 Task: Look for space in Rethymno, Greece from 12th  August, 2023 to 15th August, 2023 for 3 adults in price range Rs.12000 to Rs.16000. Place can be entire place with 2 bedrooms having 3 beds and 1 bathroom. Property type can be house, flat, hotel. Amenities needed are: washing machine. Booking option can be shelf check-in. Required host language is English.
Action: Mouse moved to (429, 59)
Screenshot: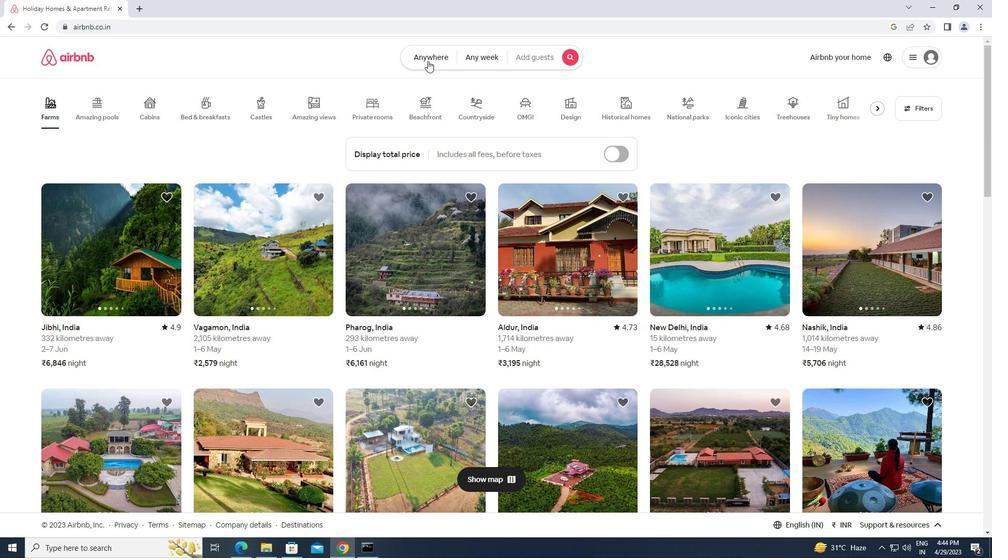 
Action: Mouse pressed left at (429, 59)
Screenshot: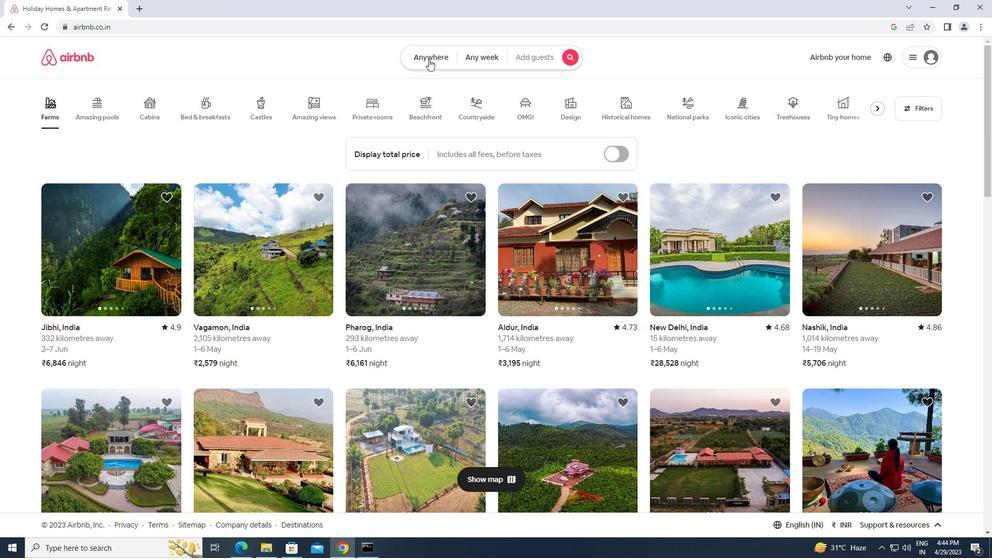 
Action: Mouse moved to (335, 85)
Screenshot: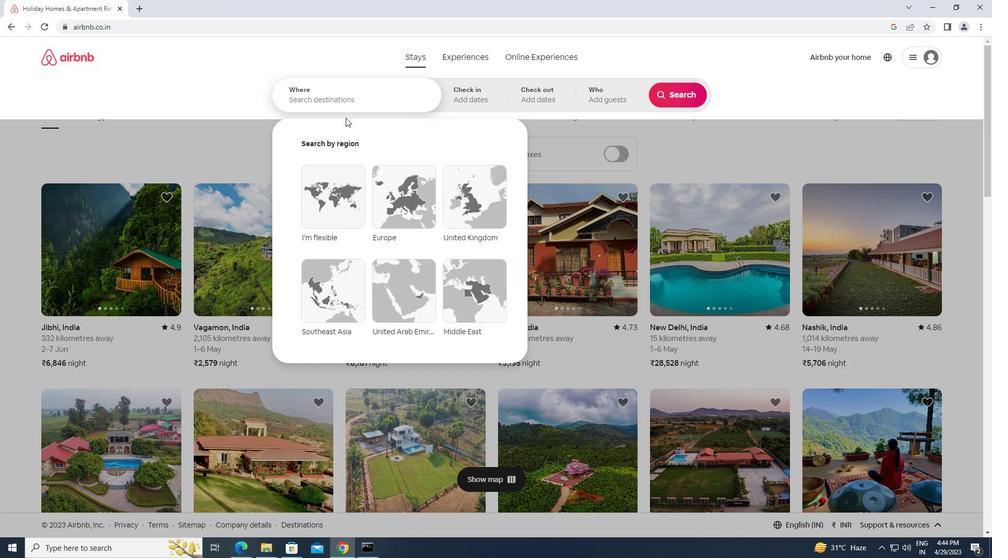 
Action: Mouse pressed left at (335, 85)
Screenshot: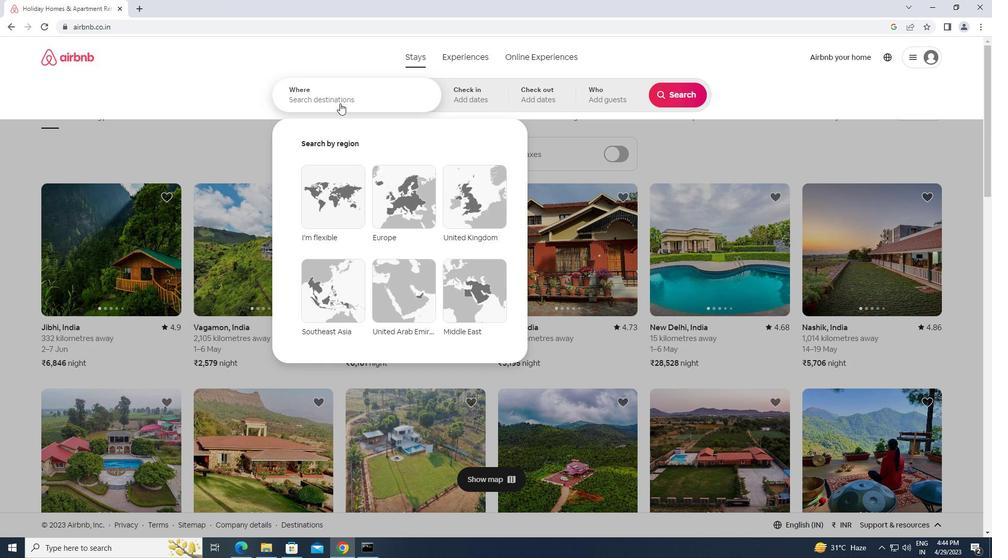 
Action: Key pressed r<Key.caps_lock>ethymno,<Key.space><Key.caps_lock>g<Key.caps_lock>reece<Key.enter>
Screenshot: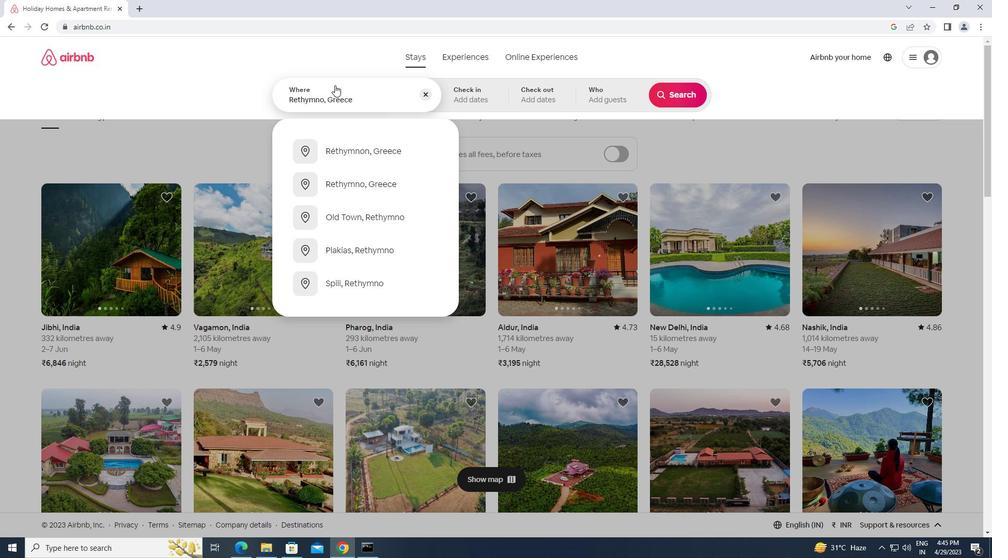 
Action: Mouse moved to (673, 179)
Screenshot: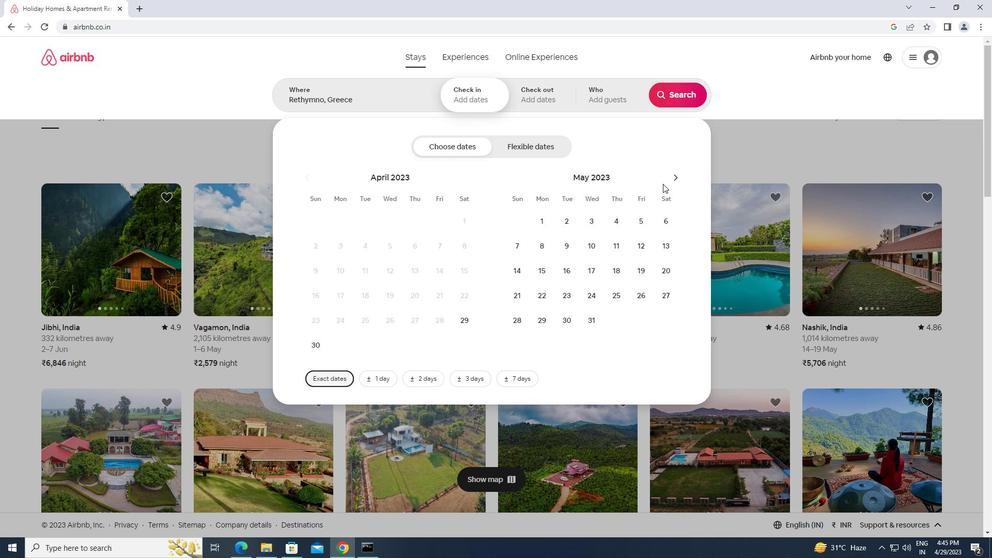 
Action: Mouse pressed left at (673, 179)
Screenshot: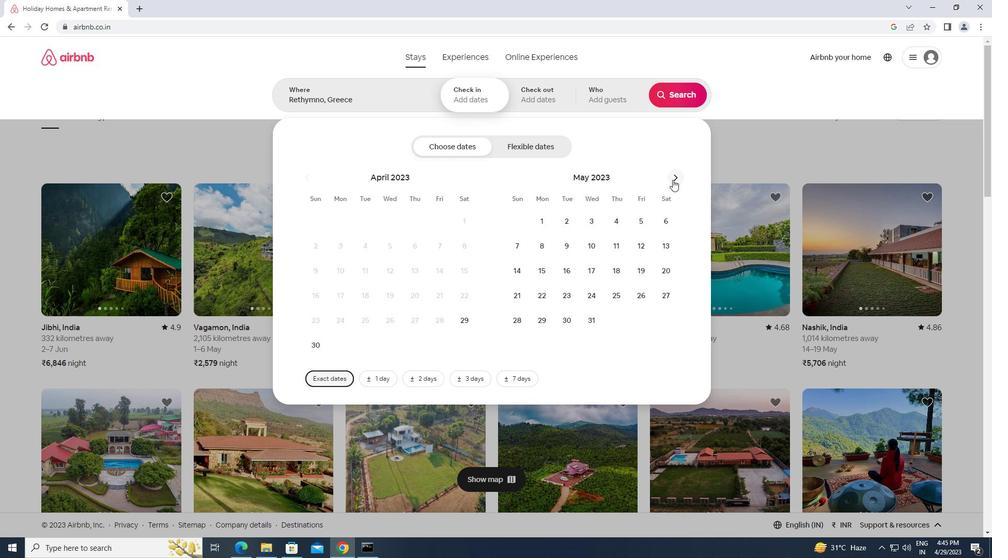 
Action: Mouse pressed left at (673, 179)
Screenshot: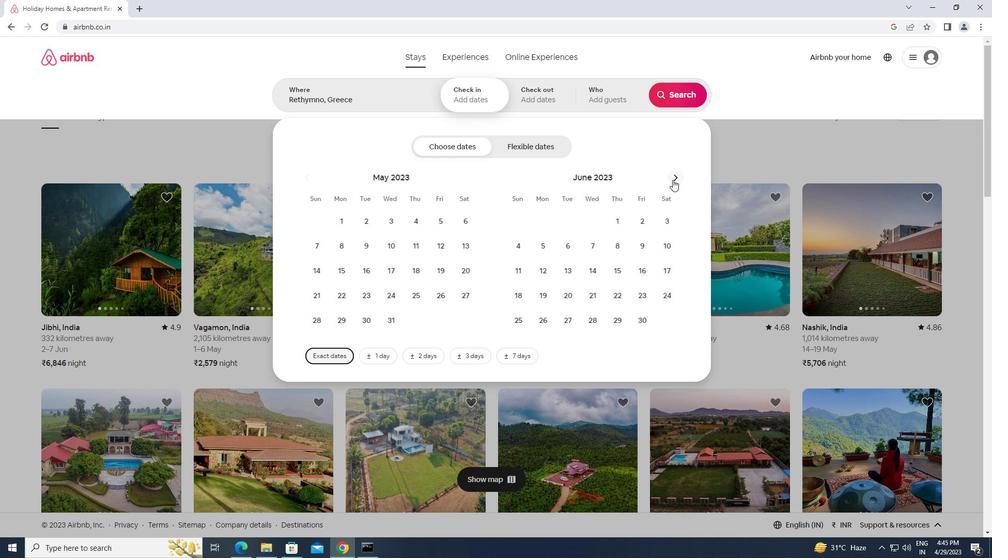 
Action: Mouse pressed left at (673, 179)
Screenshot: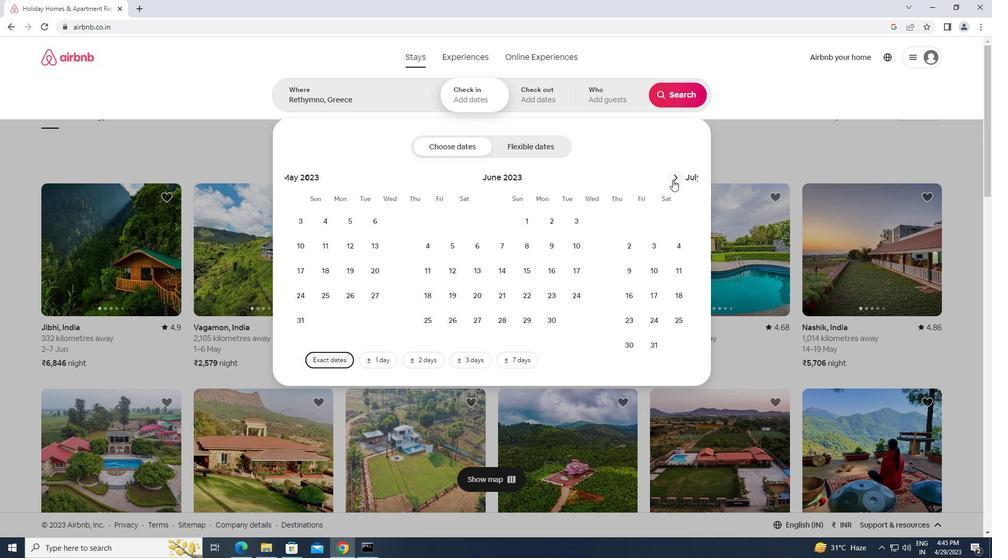 
Action: Mouse moved to (668, 250)
Screenshot: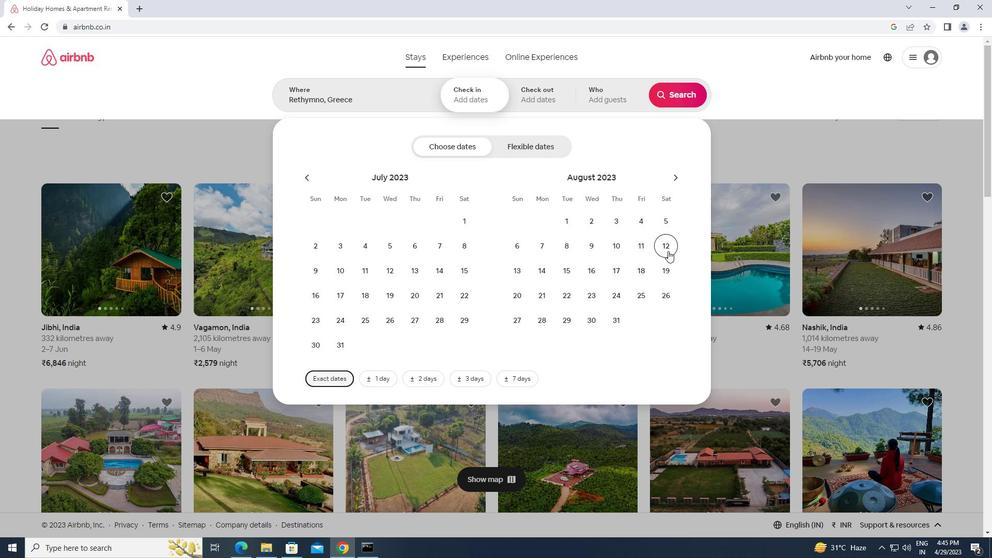 
Action: Mouse pressed left at (668, 250)
Screenshot: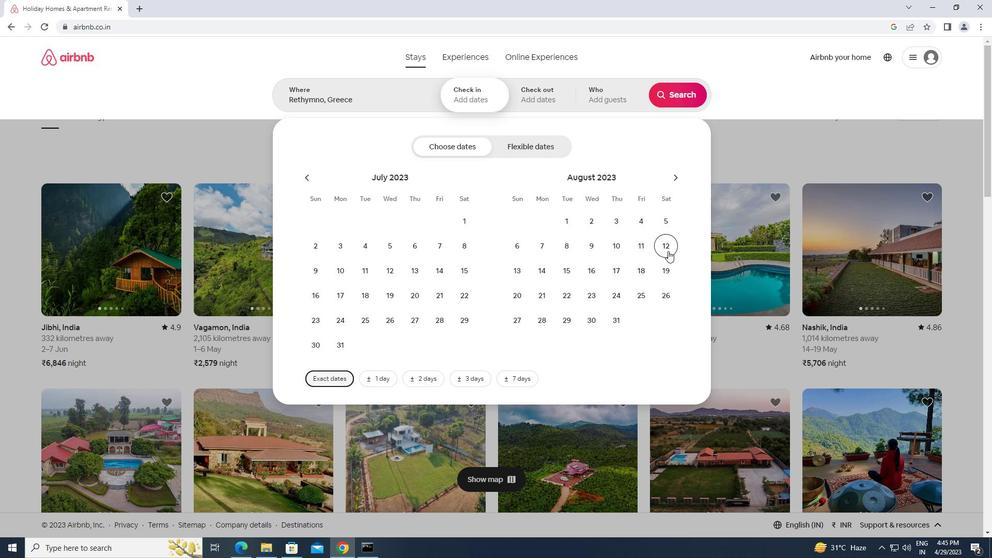 
Action: Mouse moved to (562, 272)
Screenshot: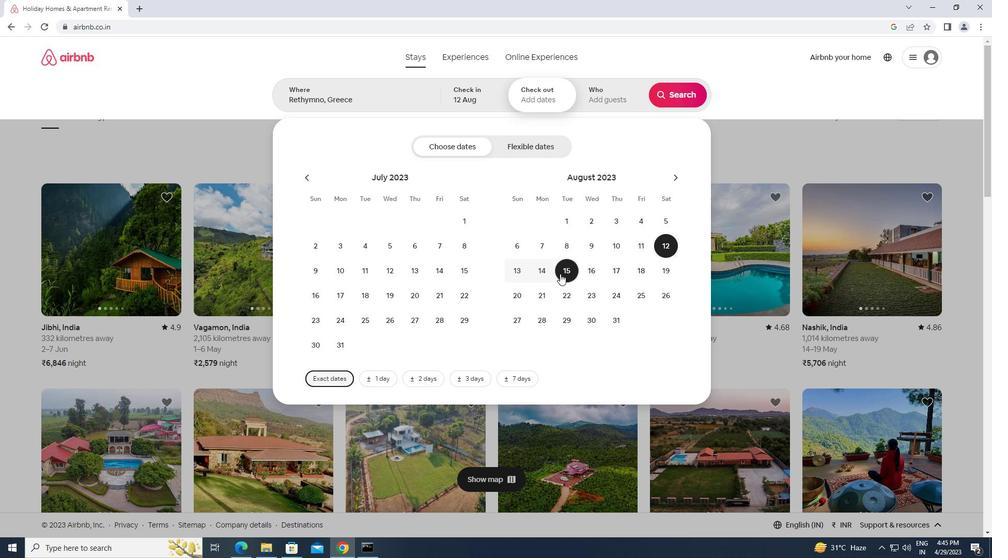 
Action: Mouse pressed left at (562, 272)
Screenshot: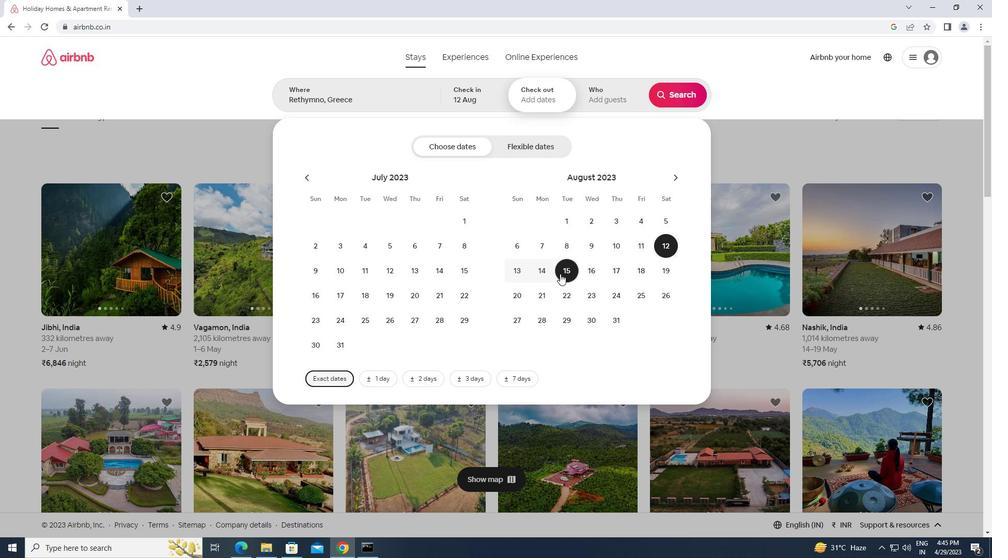 
Action: Mouse moved to (596, 96)
Screenshot: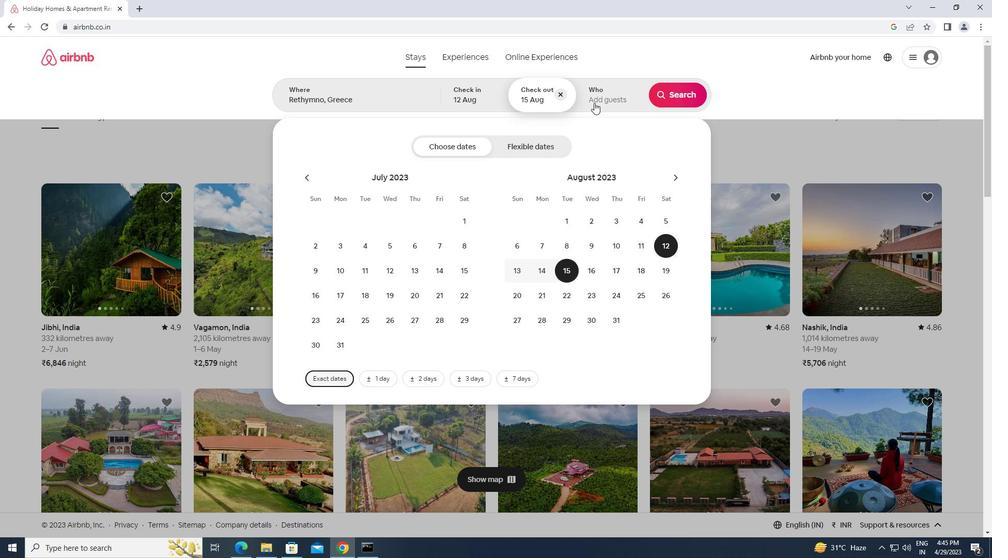 
Action: Mouse pressed left at (596, 96)
Screenshot: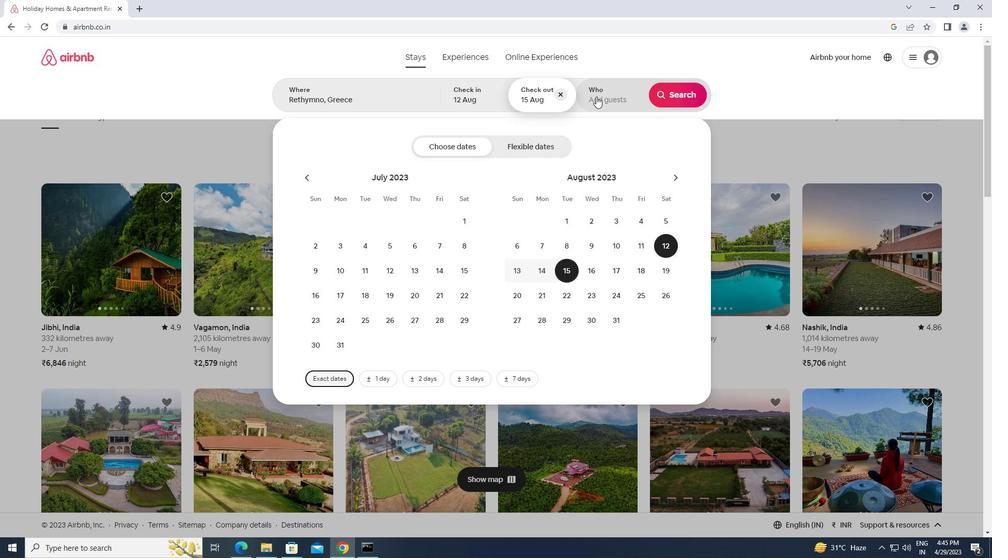 
Action: Mouse moved to (682, 151)
Screenshot: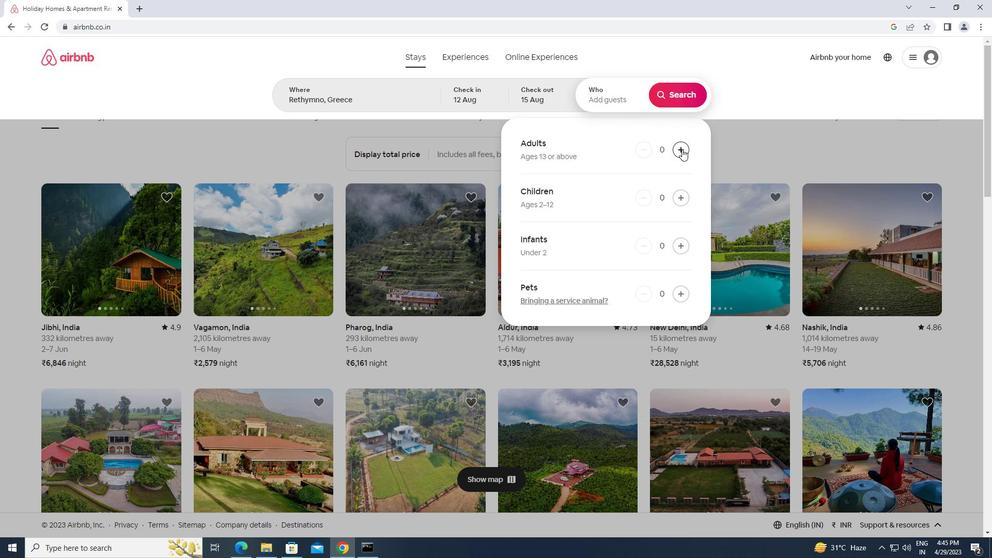 
Action: Mouse pressed left at (682, 151)
Screenshot: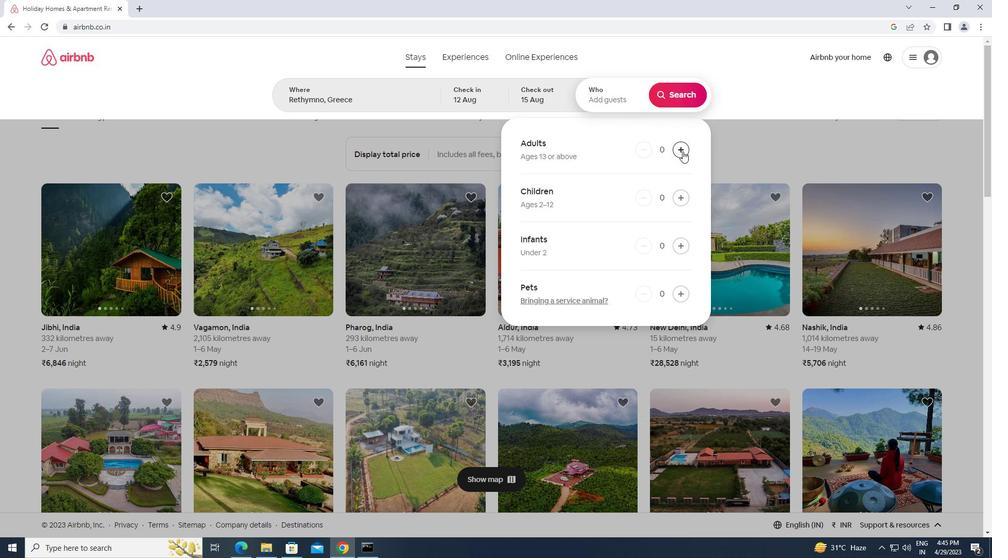 
Action: Mouse pressed left at (682, 151)
Screenshot: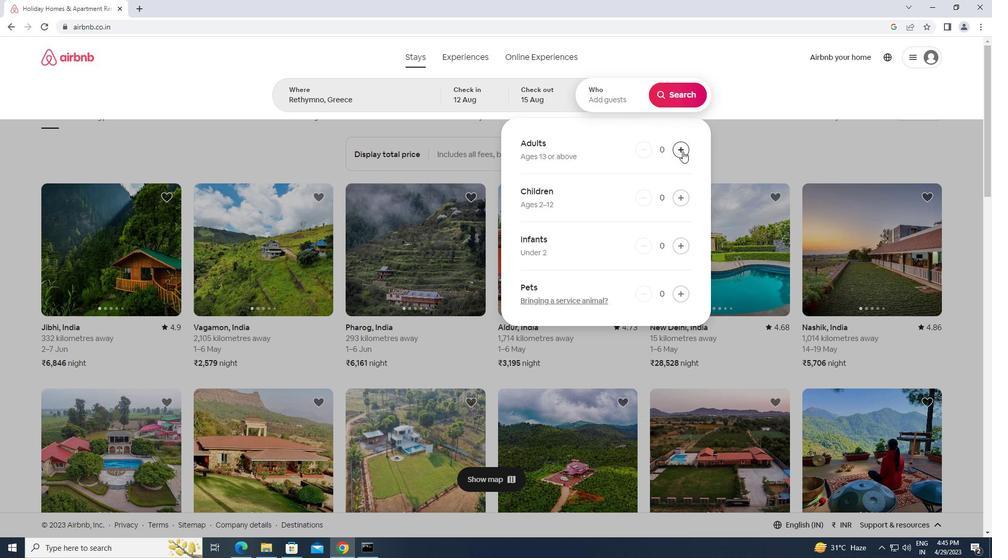 
Action: Mouse pressed left at (682, 151)
Screenshot: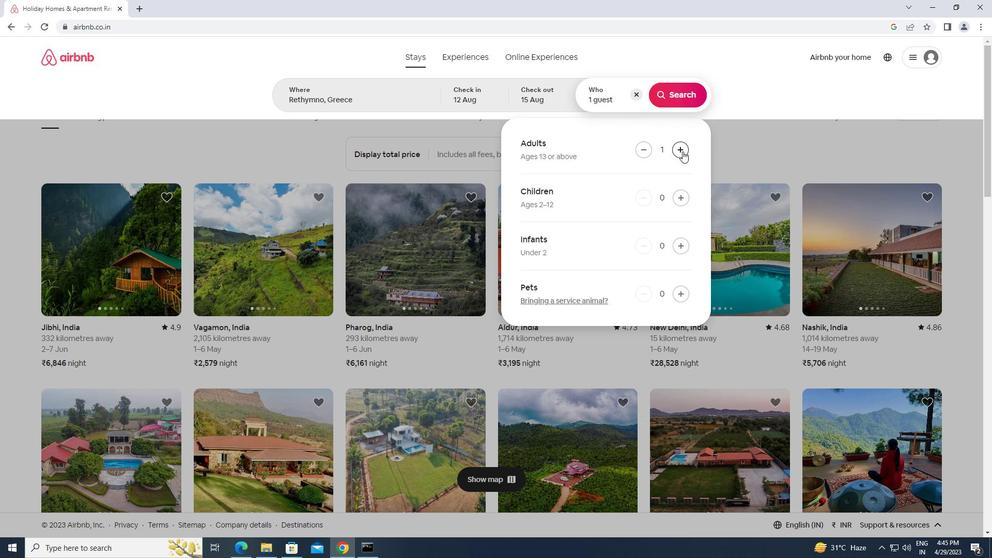 
Action: Mouse moved to (681, 96)
Screenshot: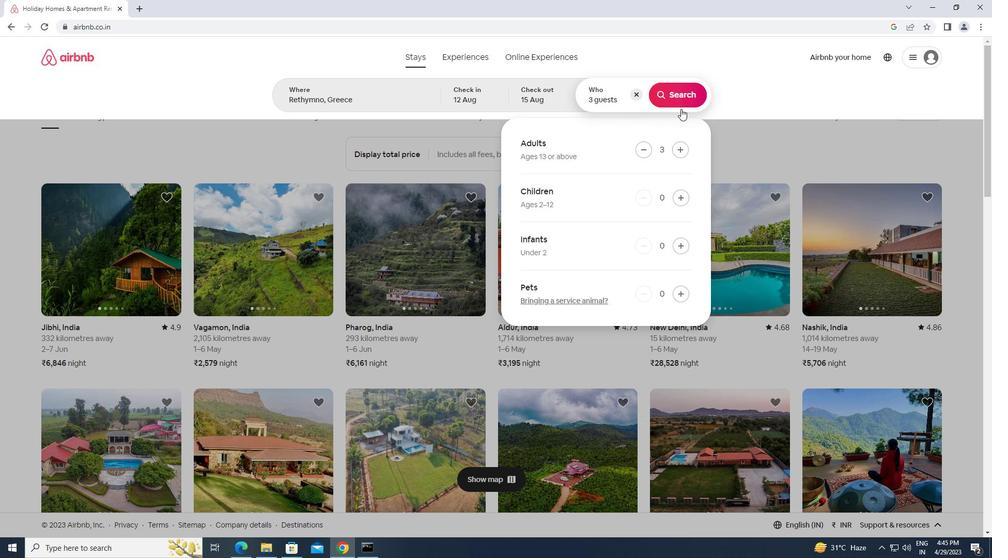 
Action: Mouse pressed left at (681, 96)
Screenshot: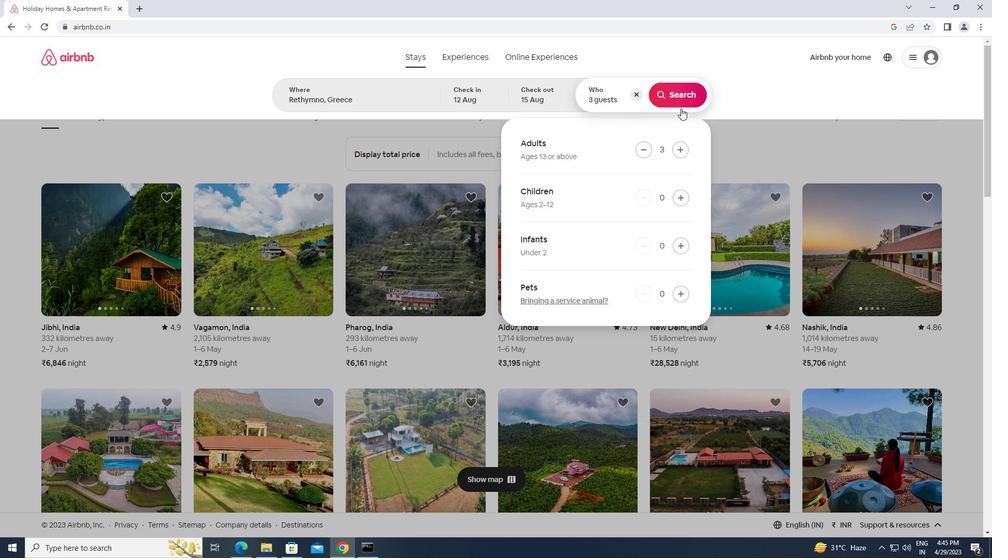 
Action: Mouse moved to (948, 97)
Screenshot: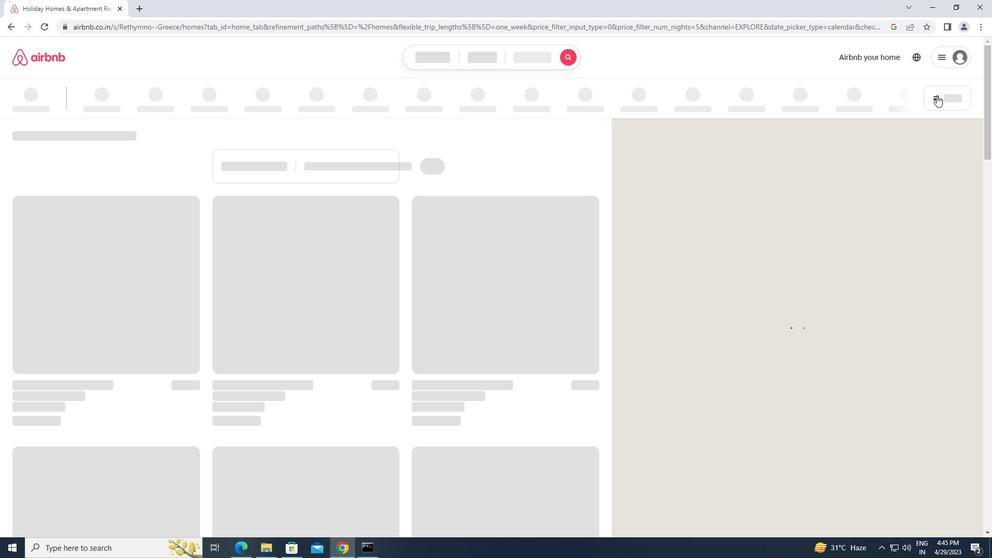 
Action: Mouse pressed left at (948, 97)
Screenshot: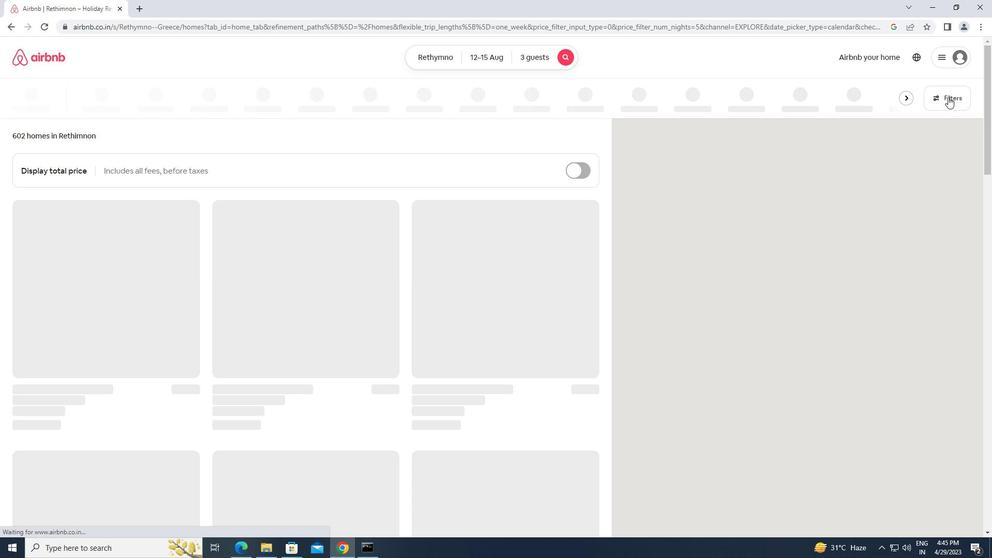 
Action: Mouse moved to (363, 225)
Screenshot: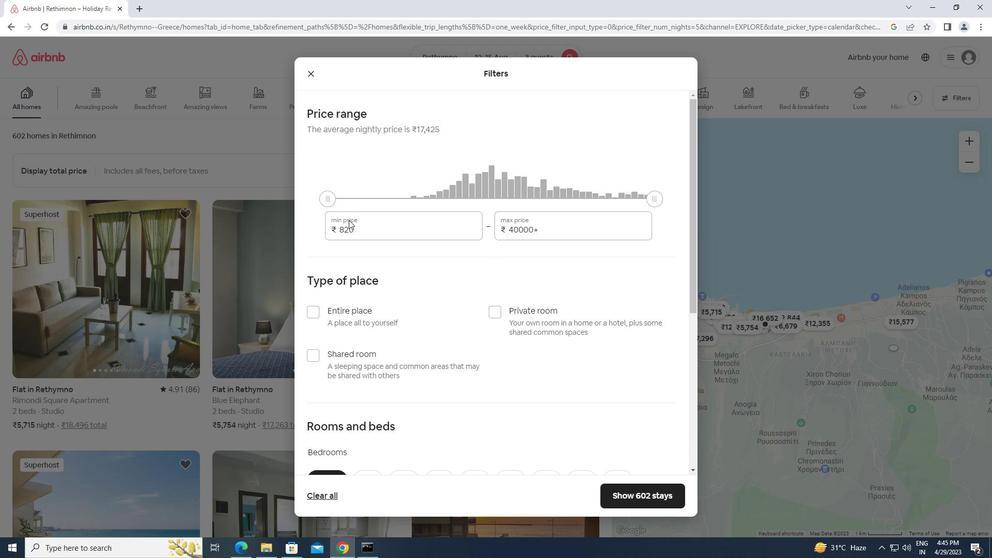 
Action: Mouse pressed left at (363, 225)
Screenshot: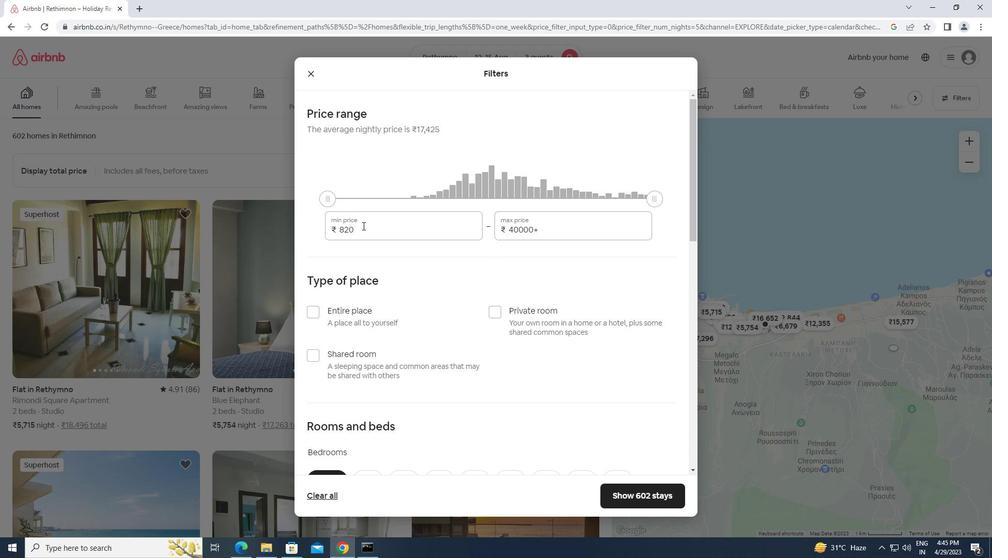 
Action: Mouse moved to (338, 226)
Screenshot: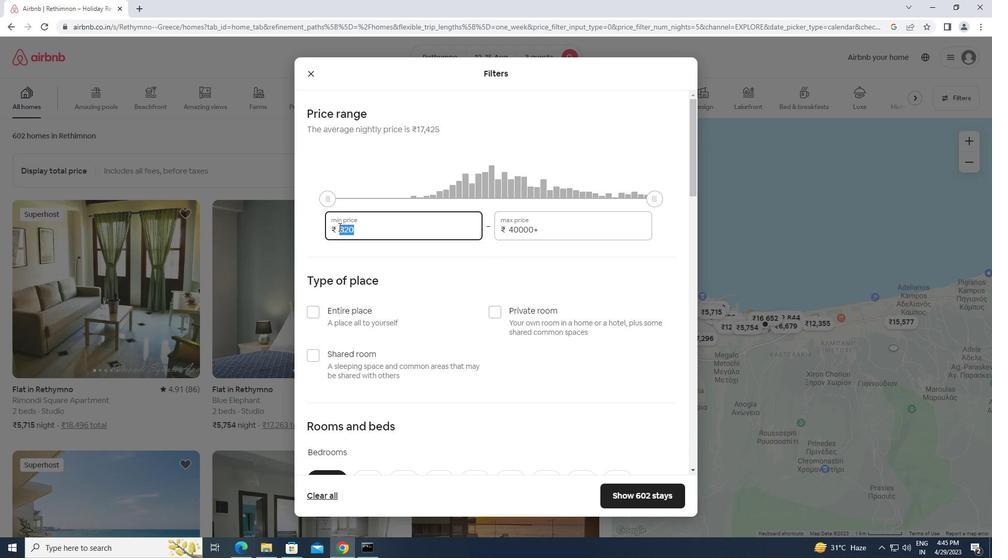 
Action: Key pressed 12000
Screenshot: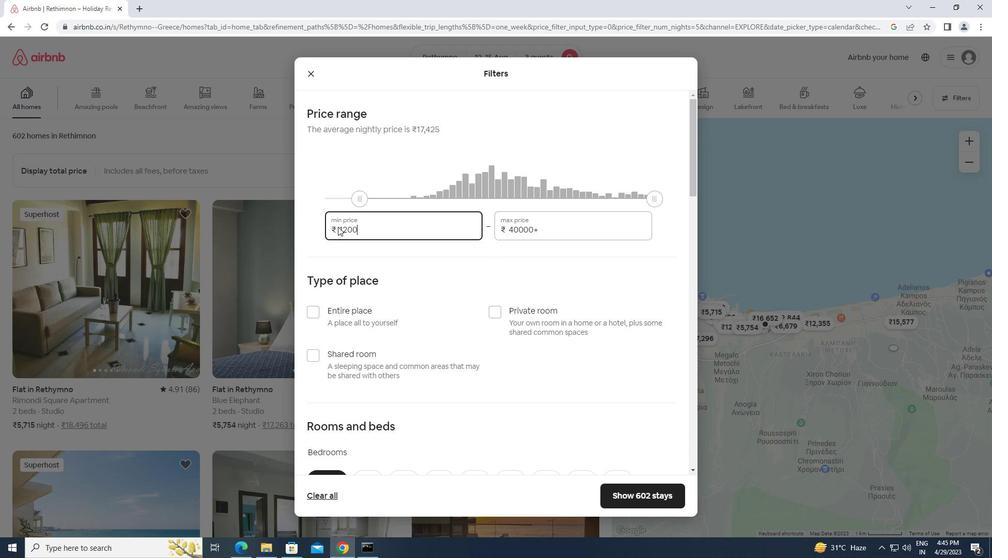 
Action: Mouse moved to (781, 145)
Screenshot: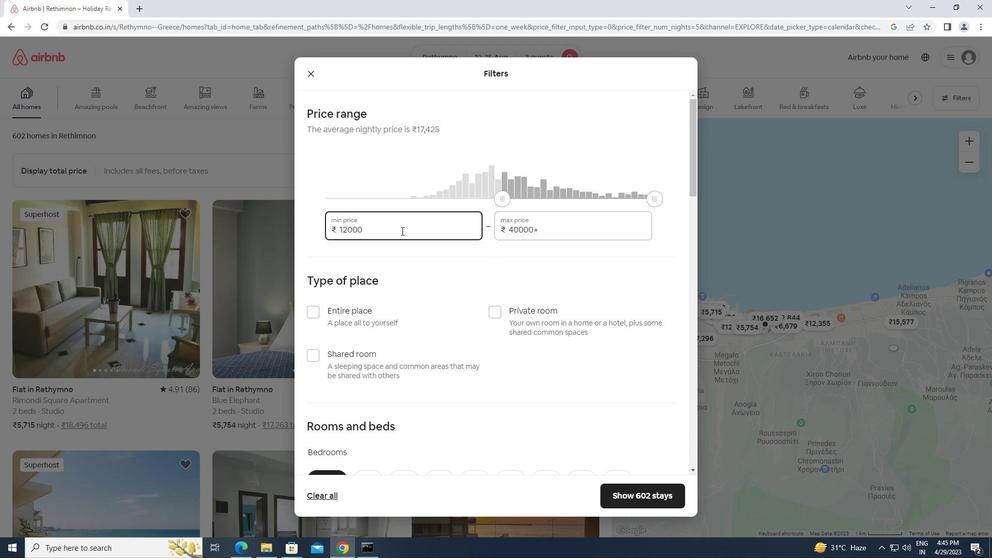 
Action: Key pressed <Key.tab><Key.backspace>16000
Screenshot: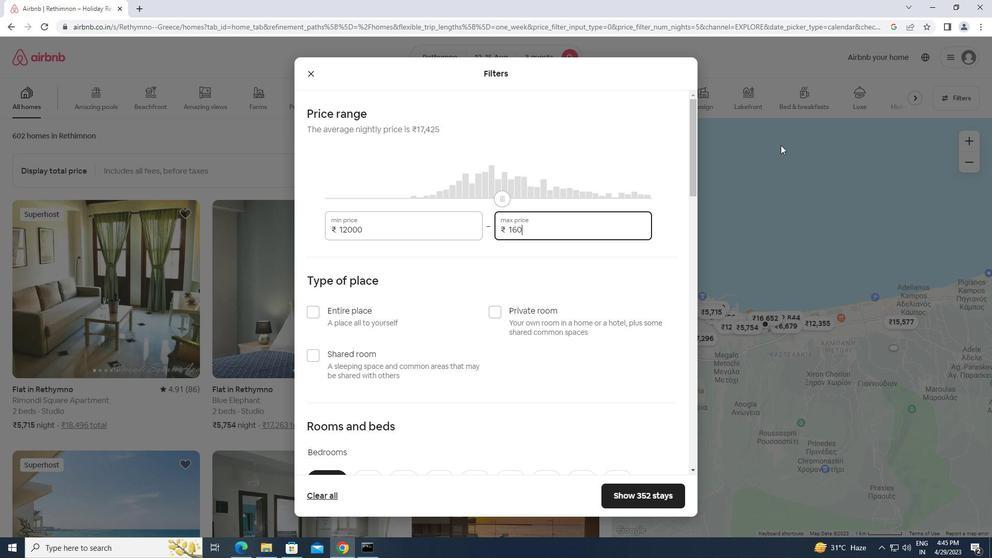
Action: Mouse moved to (313, 317)
Screenshot: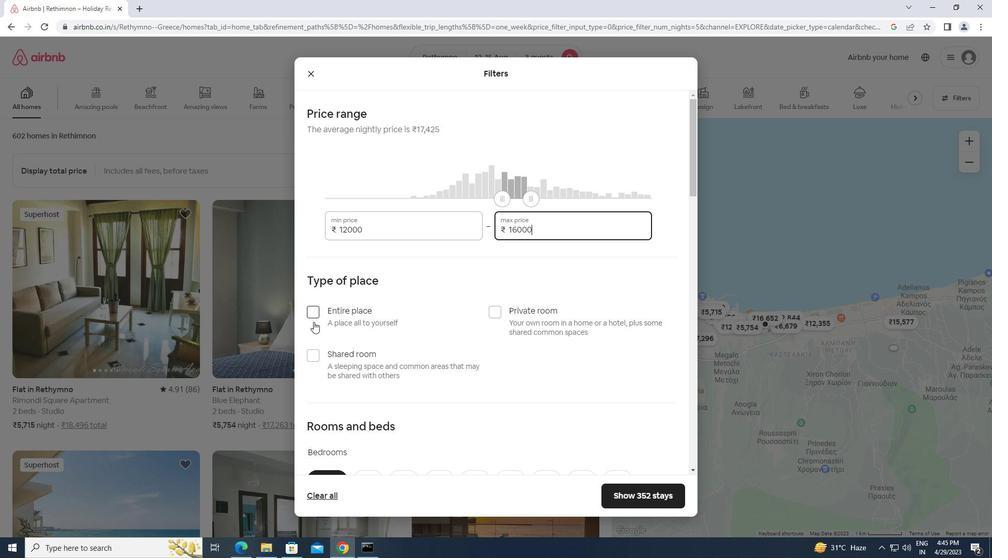 
Action: Mouse pressed left at (313, 317)
Screenshot: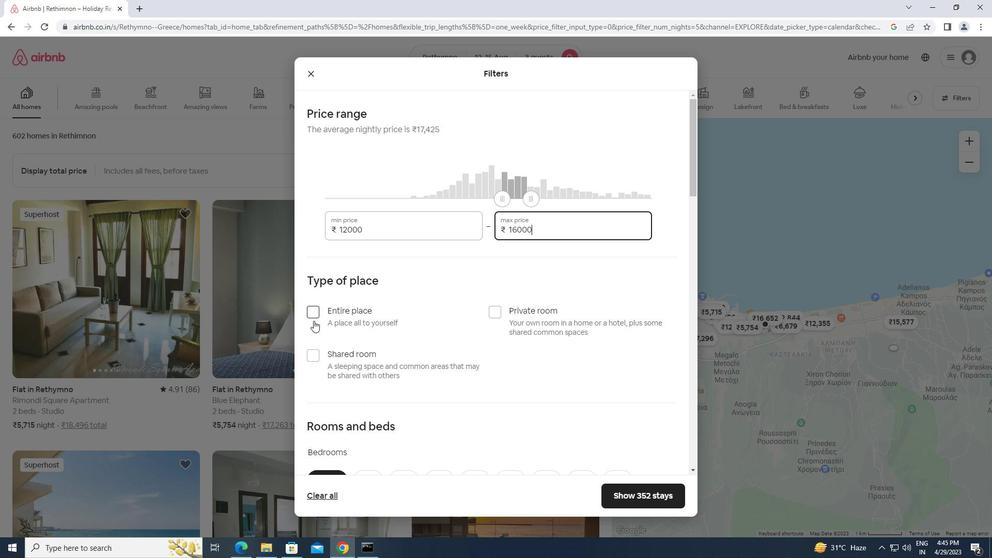 
Action: Mouse moved to (314, 316)
Screenshot: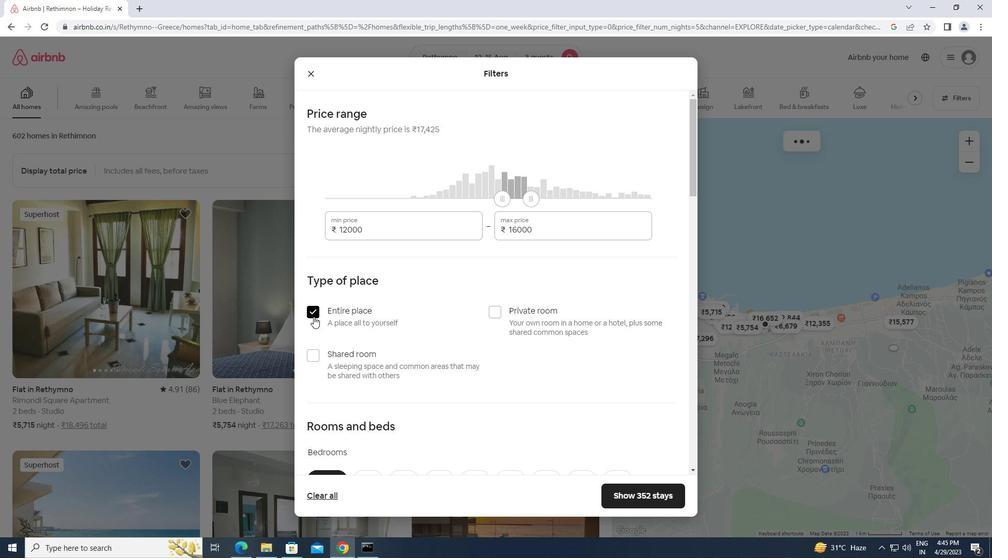 
Action: Mouse scrolled (314, 316) with delta (0, 0)
Screenshot: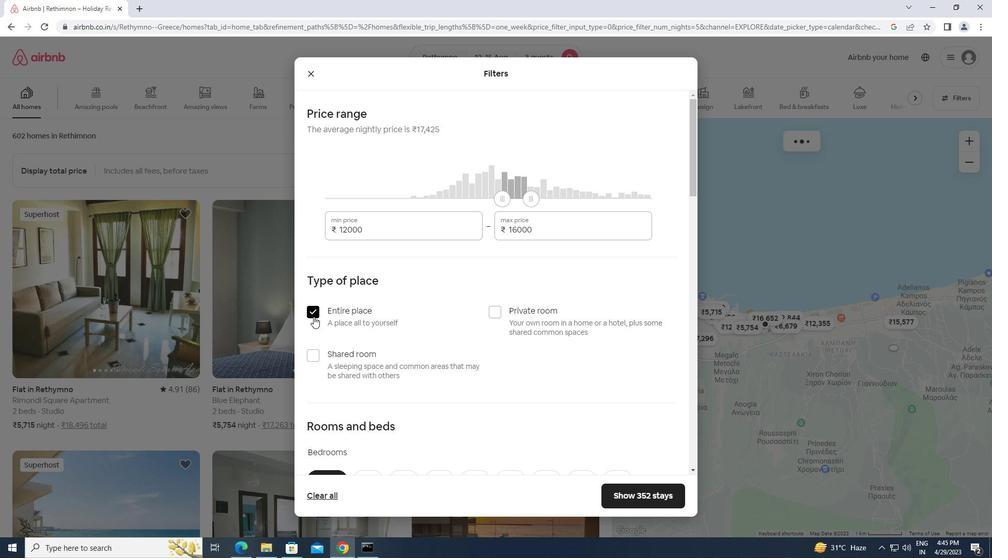 
Action: Mouse moved to (314, 316)
Screenshot: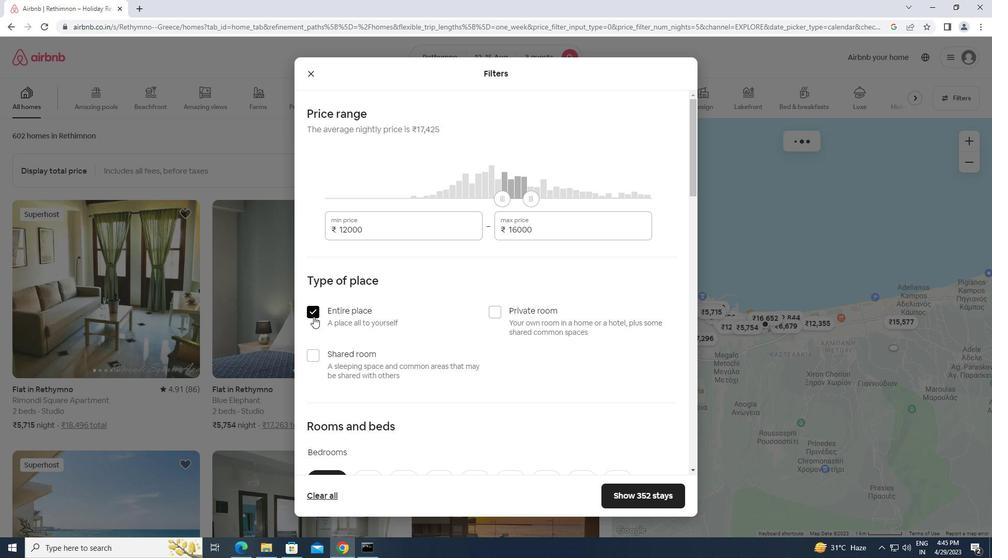 
Action: Mouse scrolled (314, 316) with delta (0, 0)
Screenshot: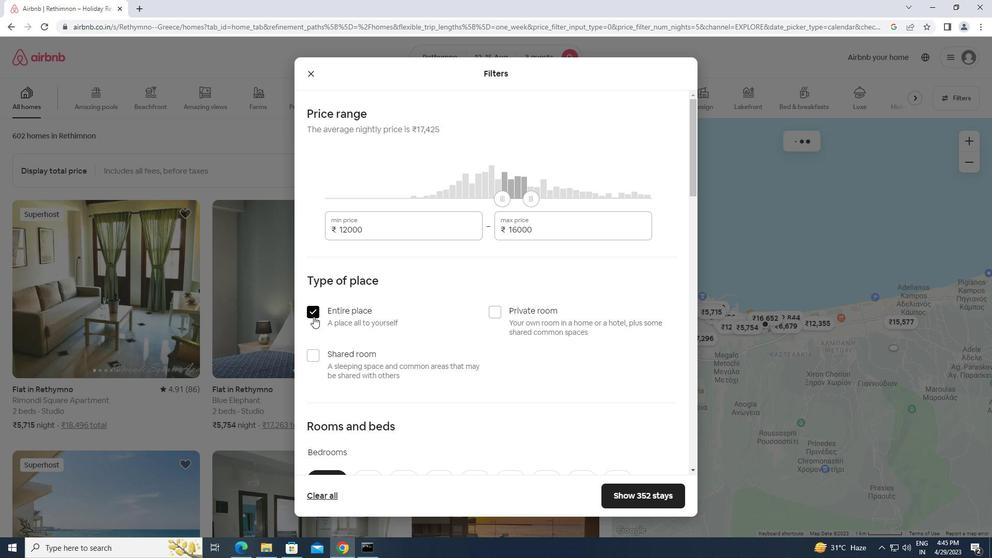 
Action: Mouse scrolled (314, 316) with delta (0, 0)
Screenshot: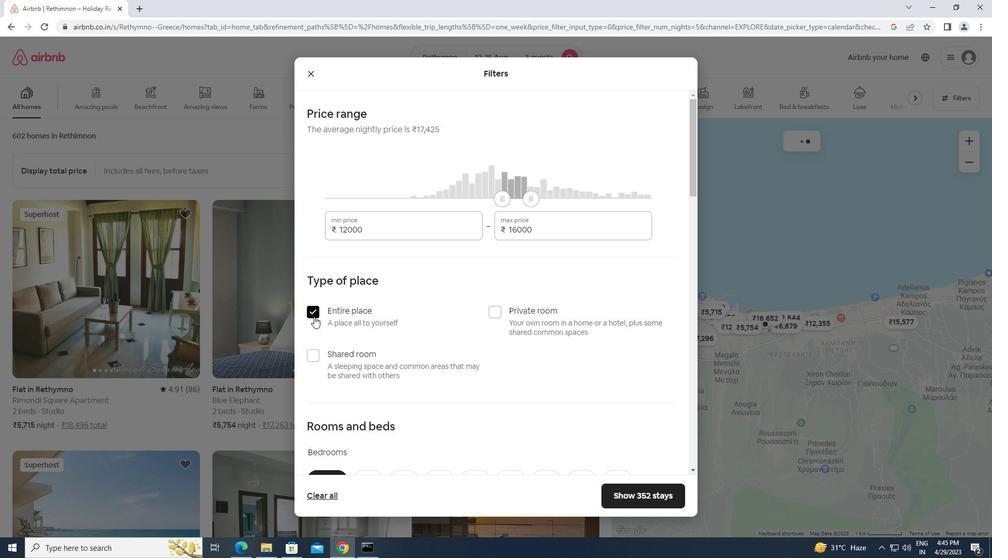 
Action: Mouse scrolled (314, 316) with delta (0, 0)
Screenshot: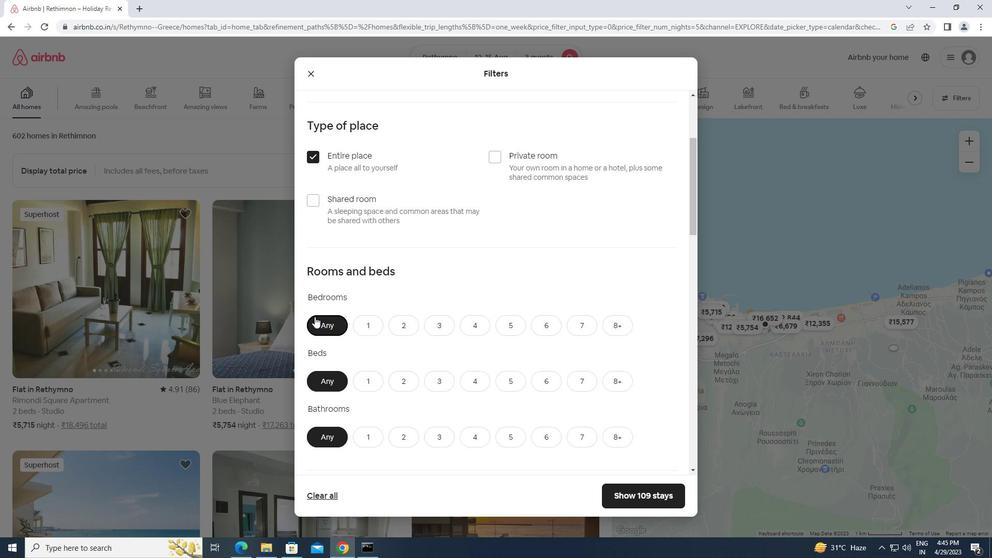 
Action: Mouse moved to (396, 270)
Screenshot: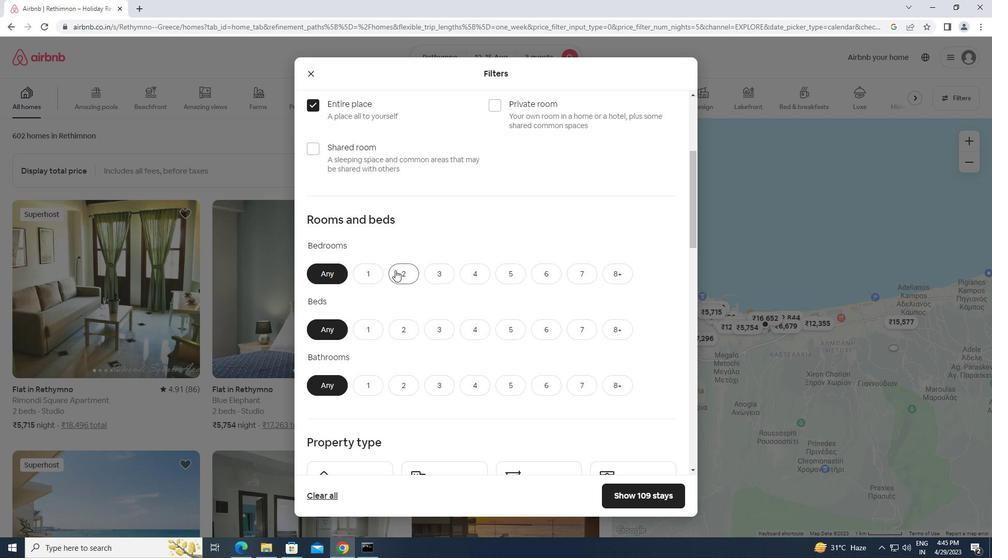 
Action: Mouse pressed left at (396, 270)
Screenshot: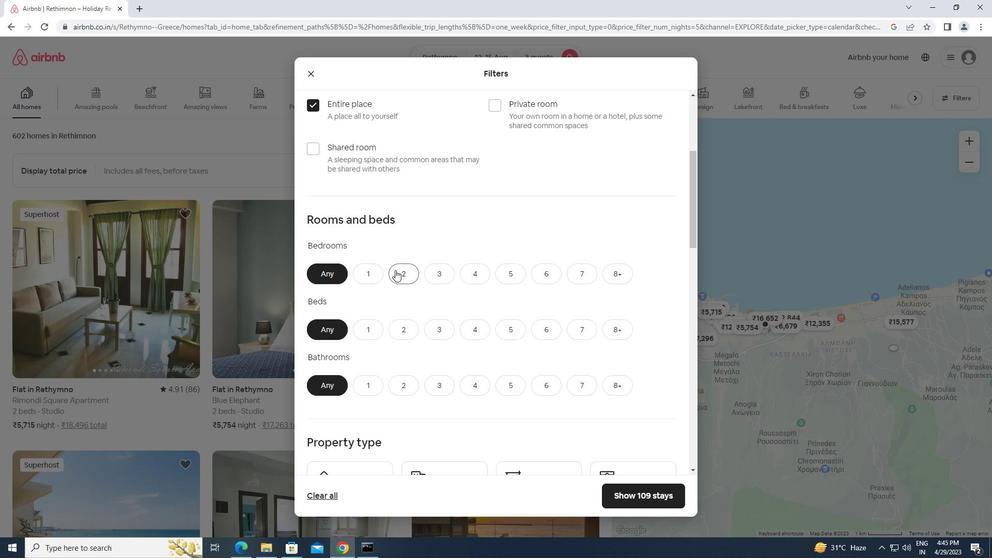 
Action: Mouse moved to (435, 329)
Screenshot: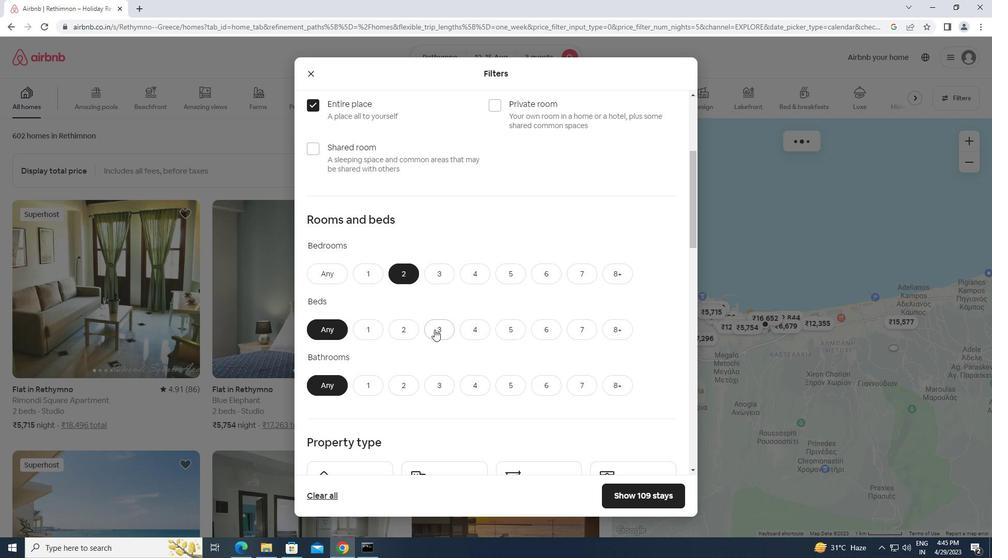 
Action: Mouse pressed left at (435, 329)
Screenshot: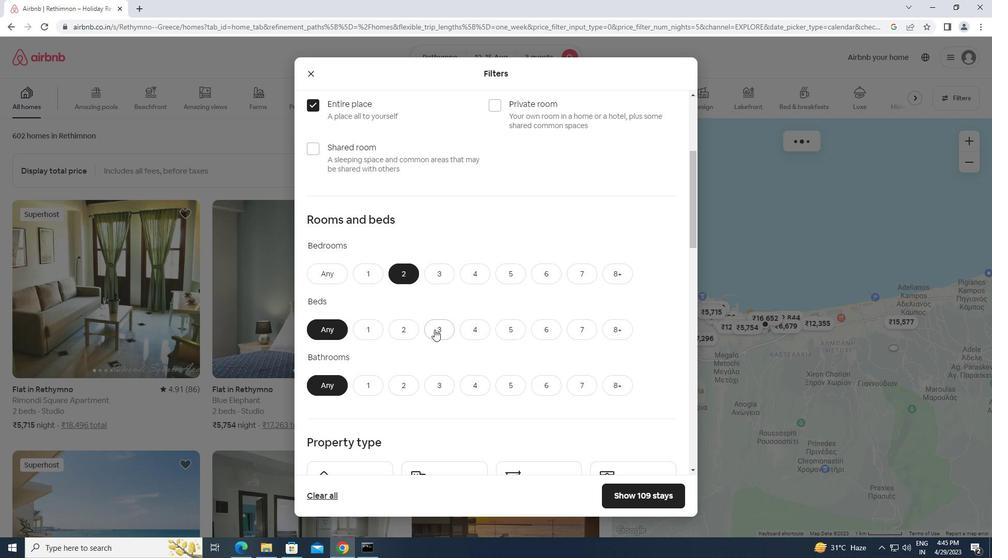 
Action: Mouse moved to (367, 383)
Screenshot: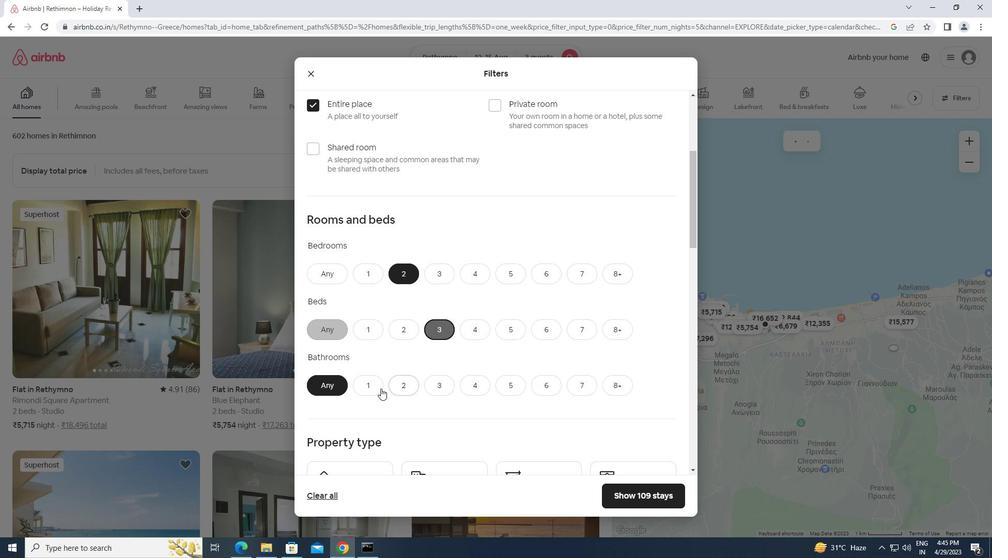 
Action: Mouse pressed left at (367, 383)
Screenshot: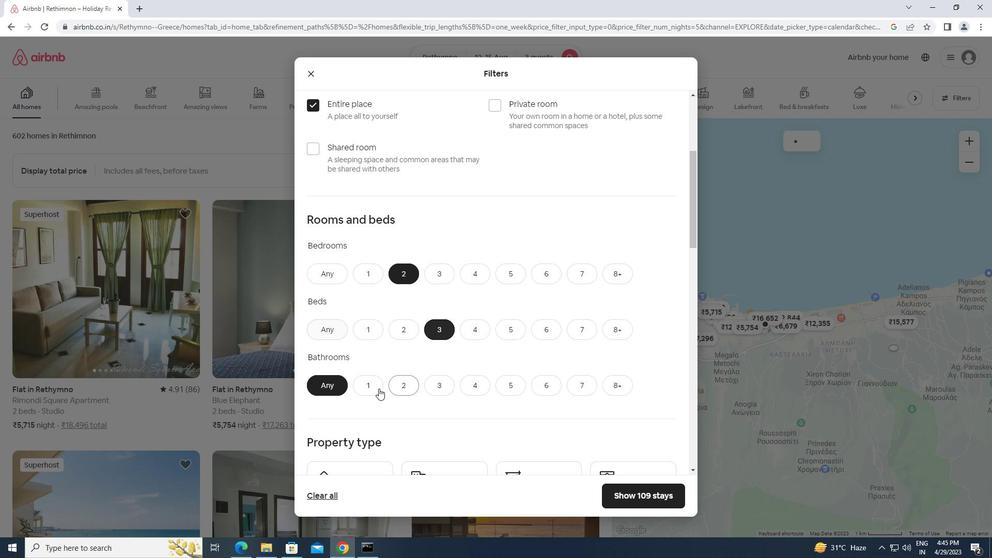 
Action: Mouse moved to (386, 381)
Screenshot: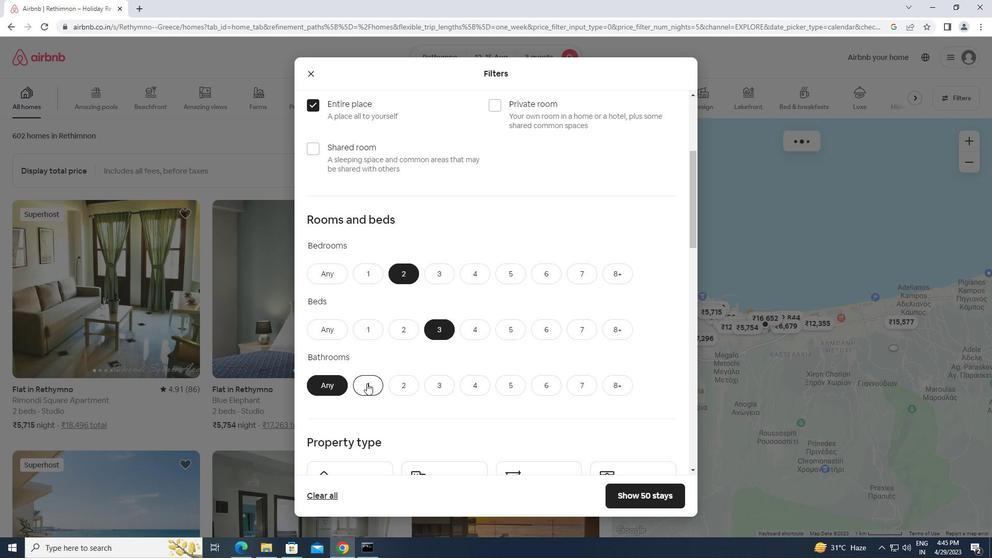 
Action: Mouse scrolled (386, 381) with delta (0, 0)
Screenshot: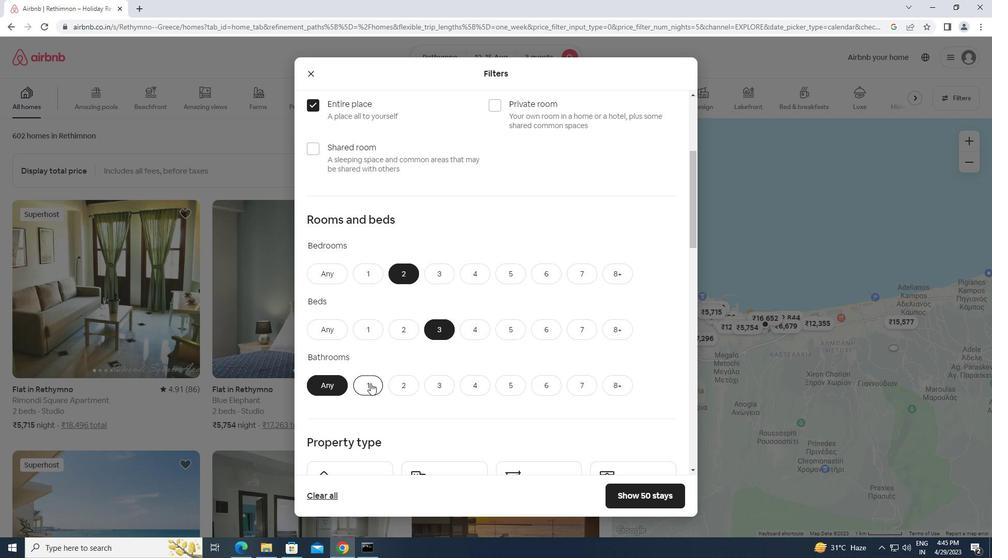 
Action: Mouse moved to (387, 381)
Screenshot: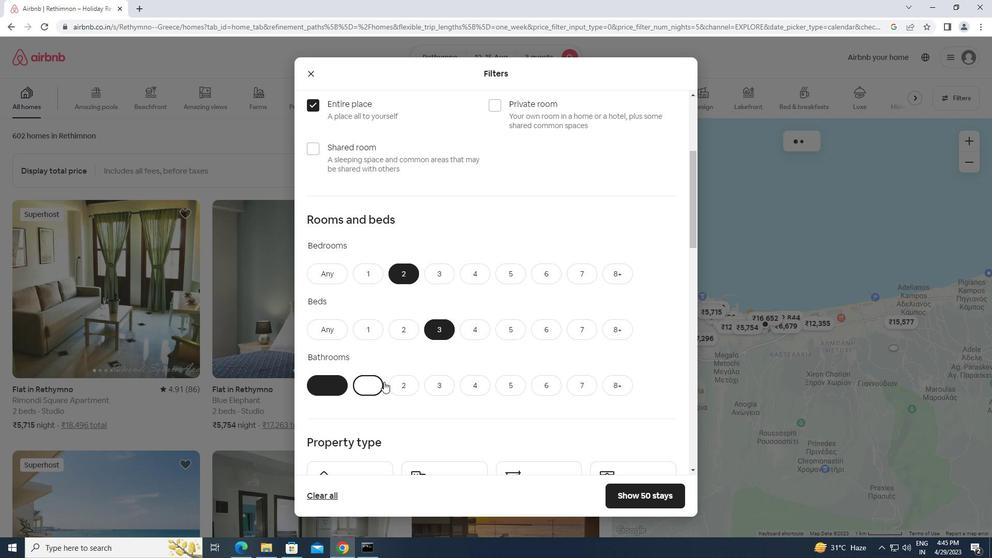 
Action: Mouse scrolled (387, 381) with delta (0, 0)
Screenshot: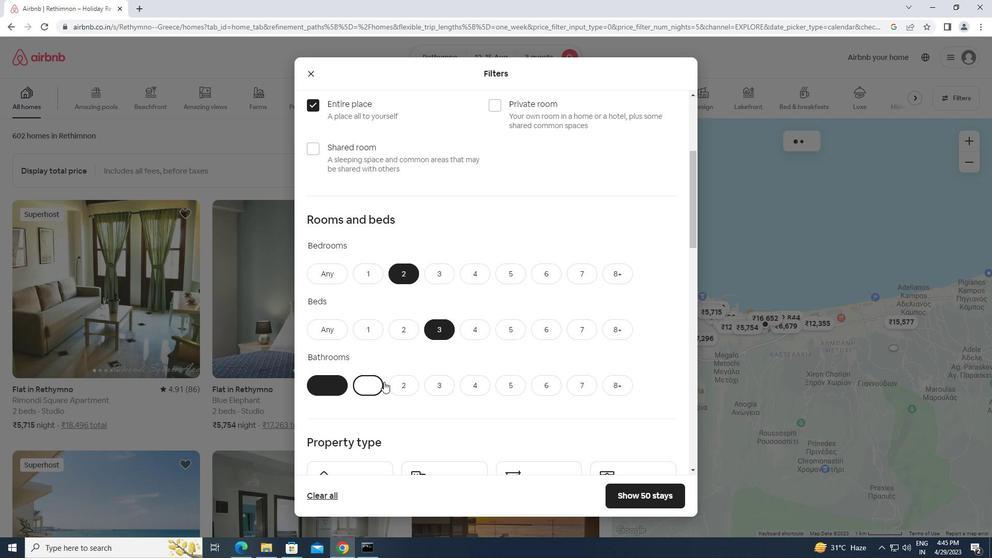 
Action: Mouse moved to (360, 406)
Screenshot: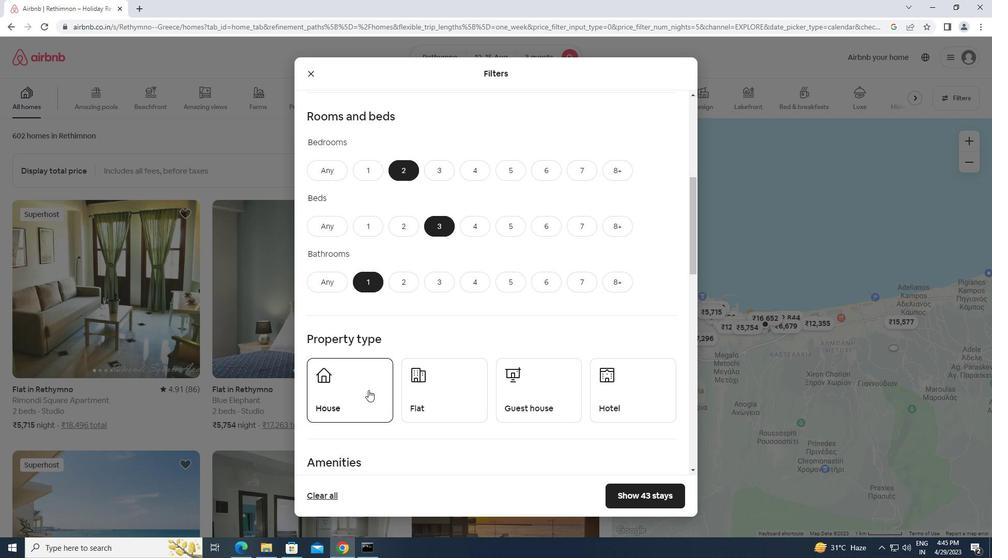 
Action: Mouse pressed left at (360, 406)
Screenshot: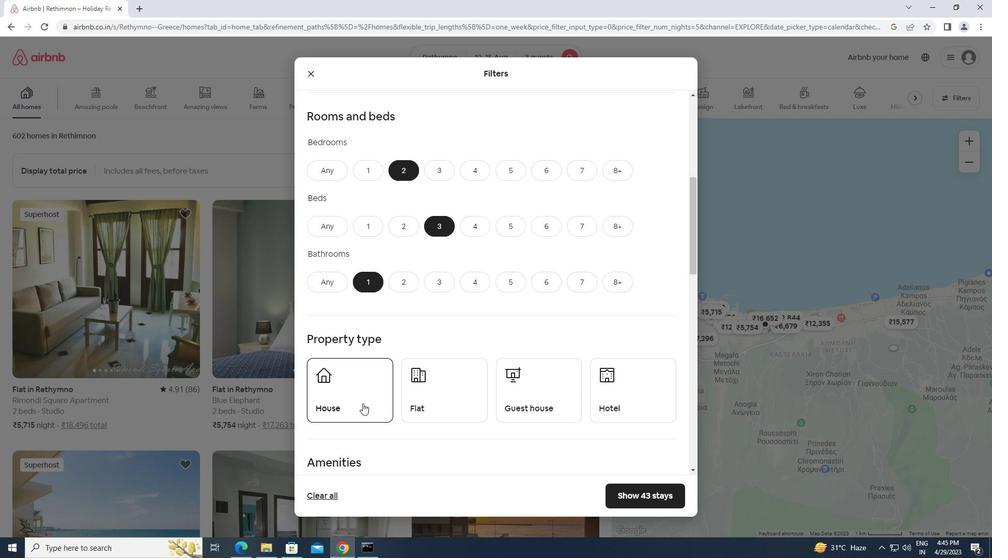 
Action: Mouse moved to (428, 396)
Screenshot: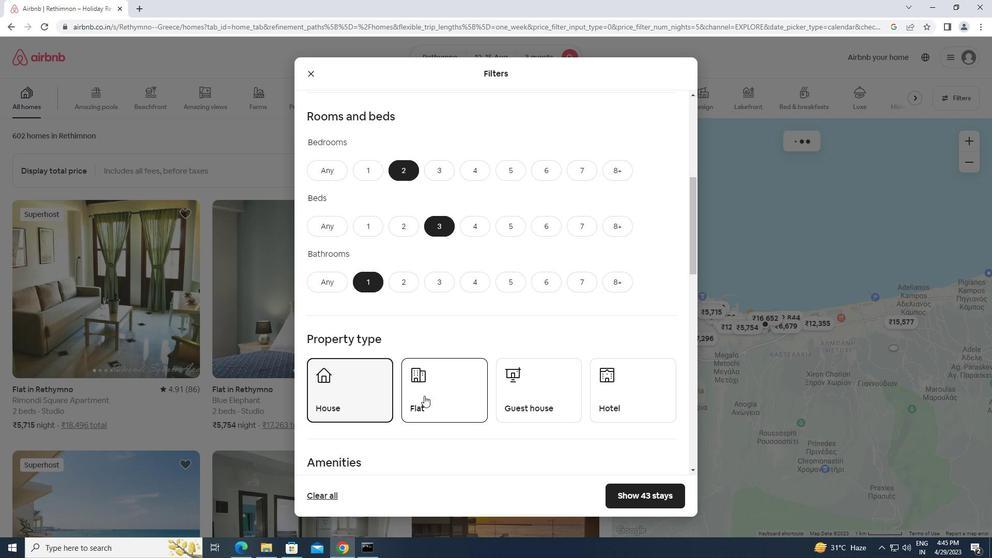 
Action: Mouse pressed left at (428, 396)
Screenshot: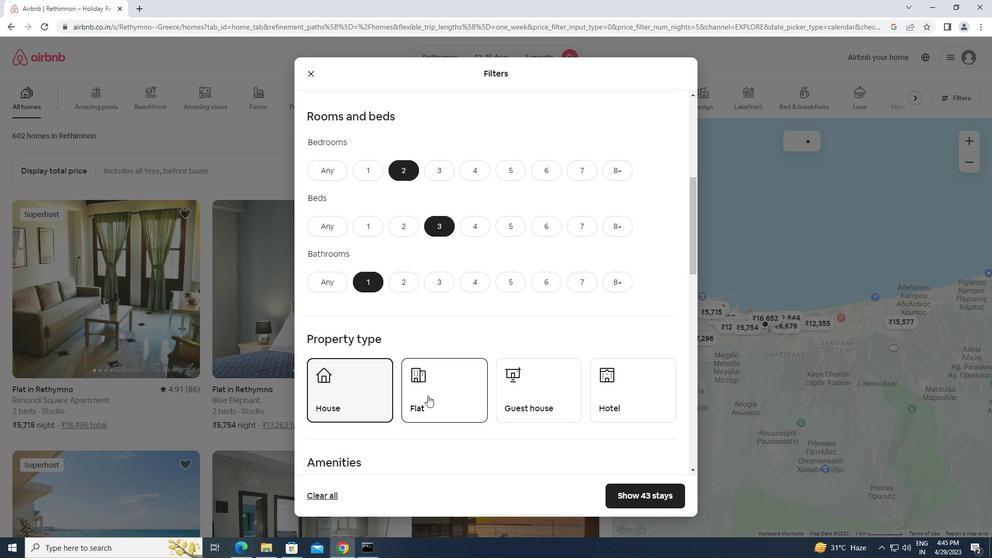 
Action: Mouse moved to (602, 404)
Screenshot: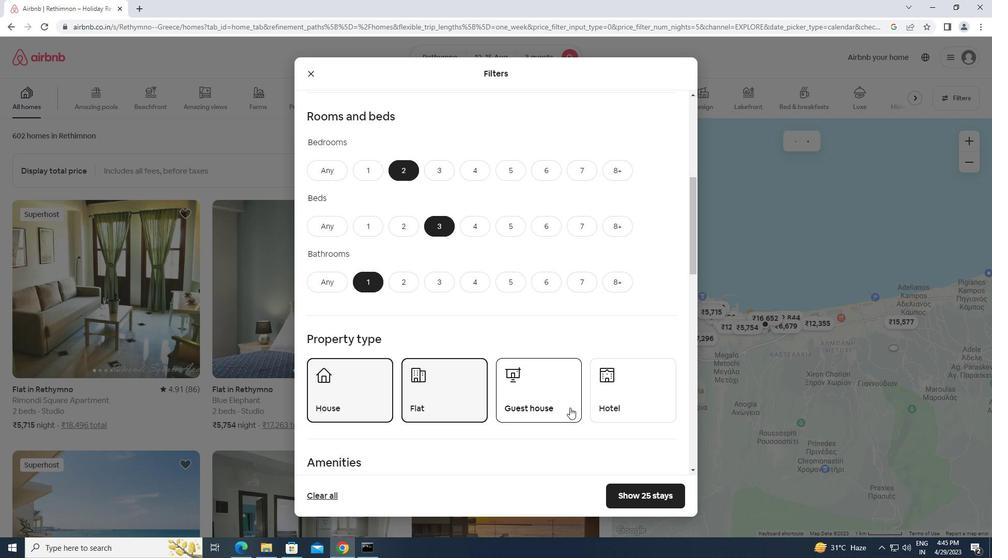
Action: Mouse pressed left at (602, 404)
Screenshot: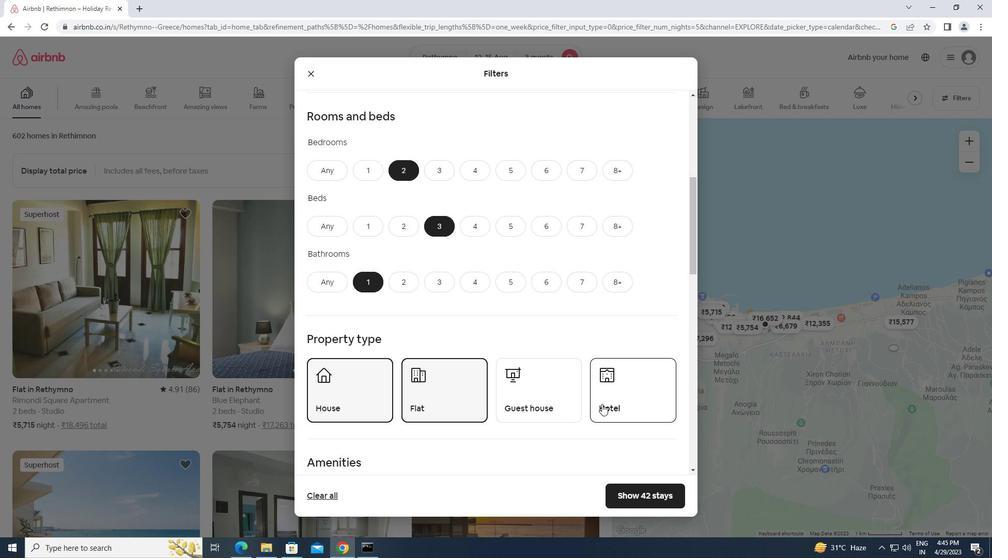 
Action: Mouse moved to (360, 416)
Screenshot: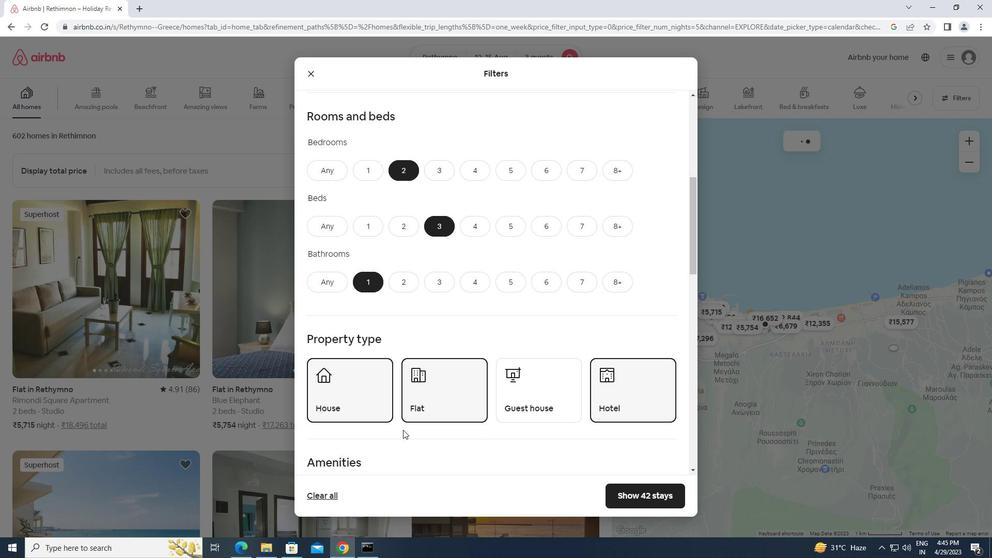 
Action: Mouse scrolled (360, 416) with delta (0, 0)
Screenshot: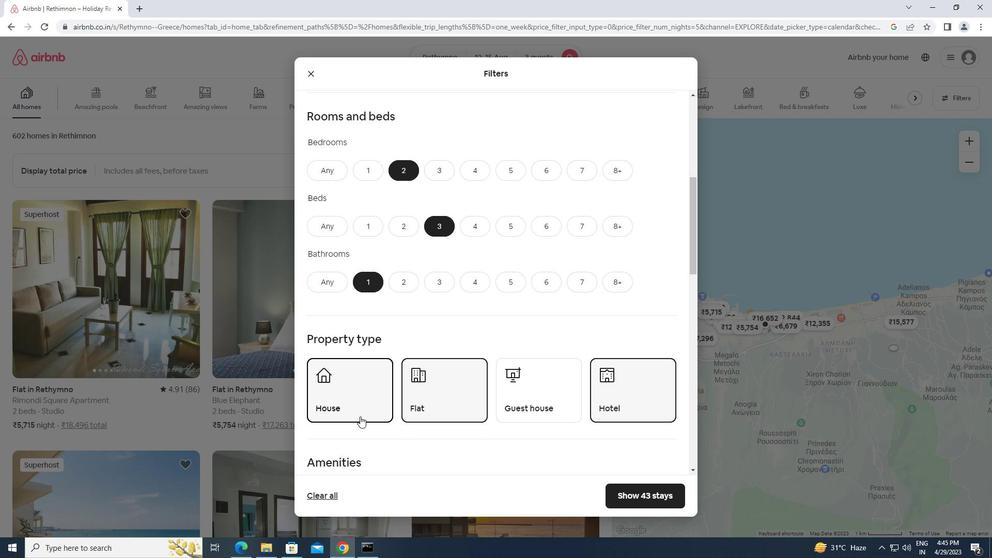 
Action: Mouse scrolled (360, 416) with delta (0, 0)
Screenshot: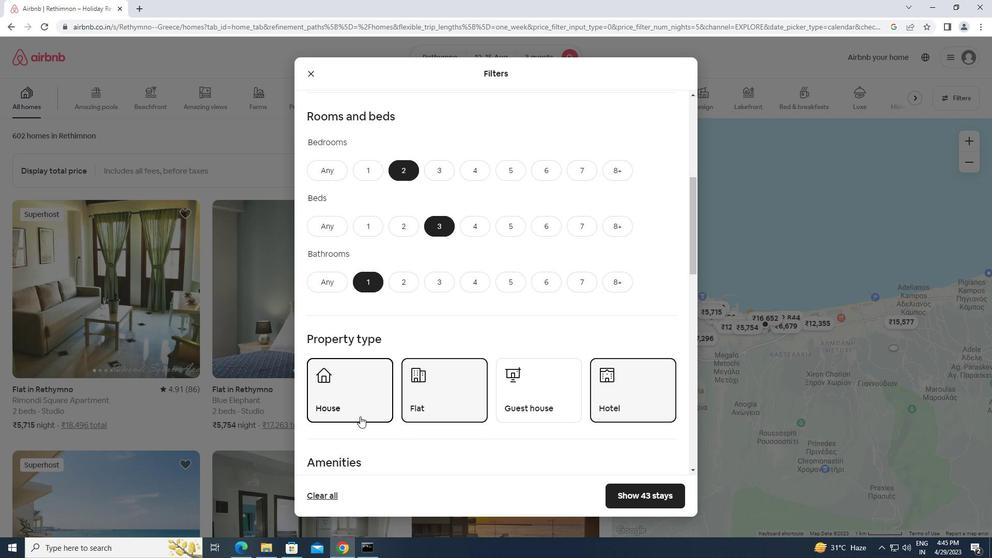 
Action: Mouse scrolled (360, 416) with delta (0, 0)
Screenshot: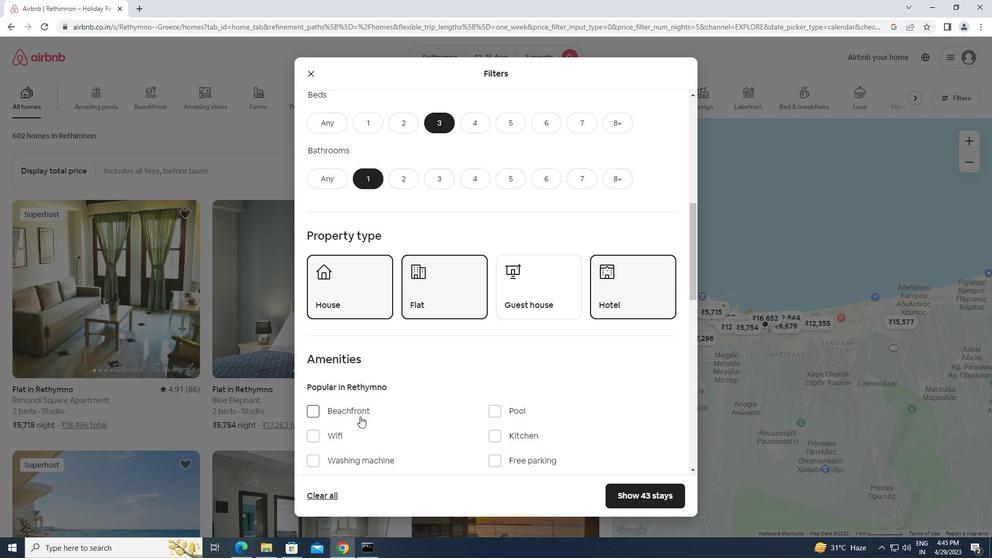 
Action: Mouse scrolled (360, 416) with delta (0, 0)
Screenshot: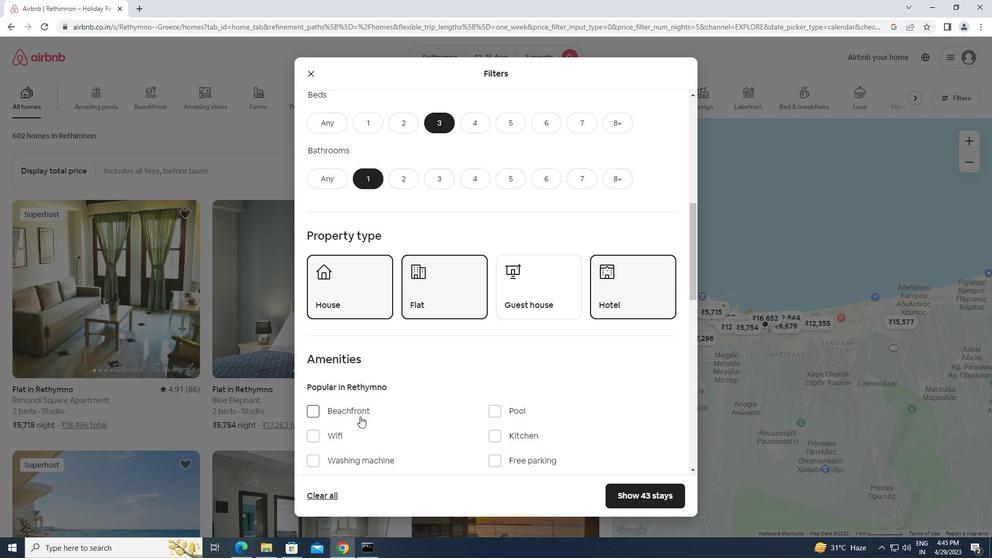 
Action: Mouse moved to (313, 354)
Screenshot: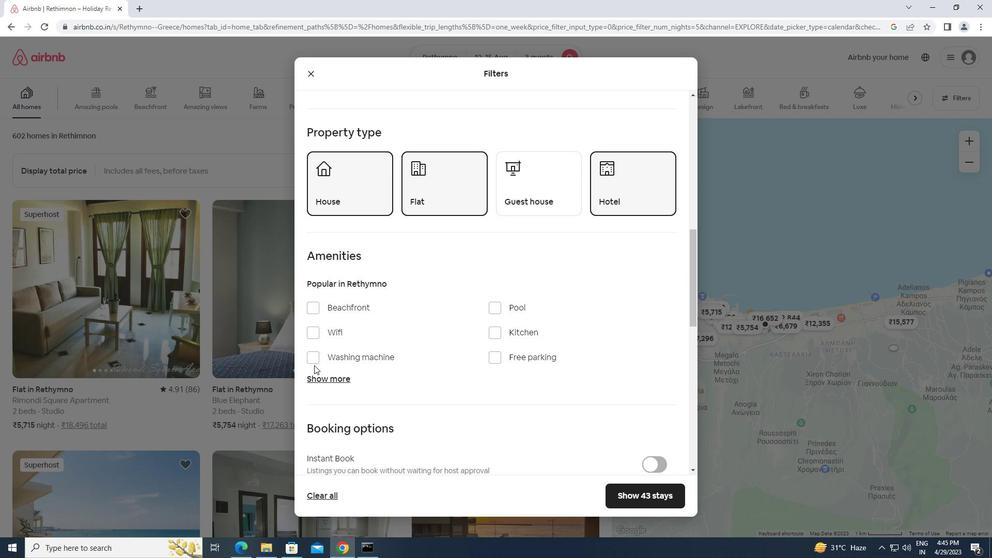 
Action: Mouse pressed left at (313, 354)
Screenshot: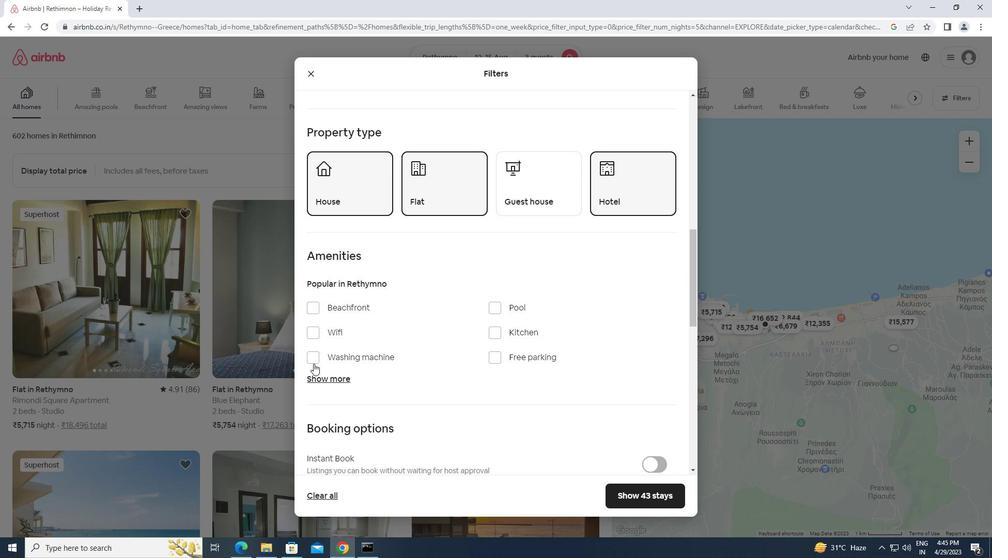 
Action: Mouse moved to (445, 374)
Screenshot: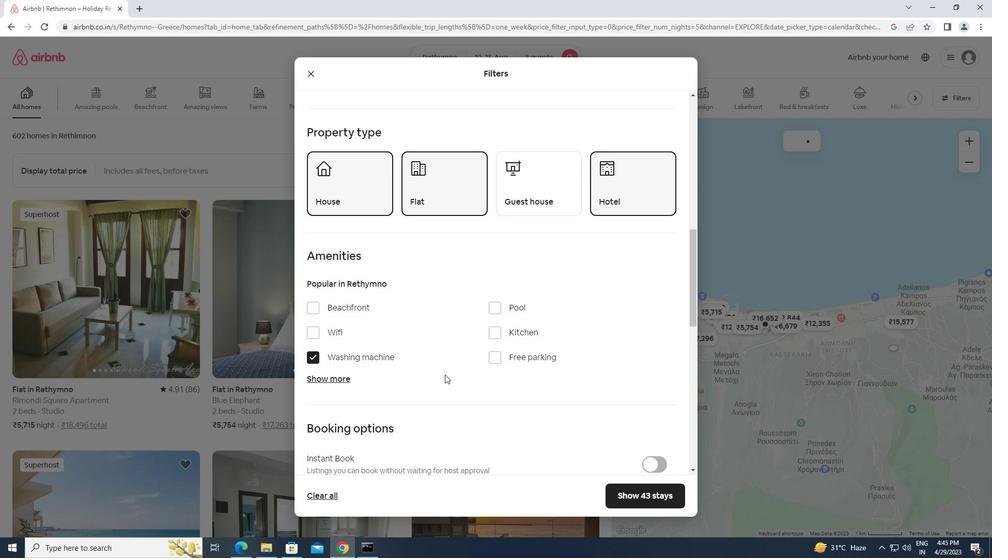 
Action: Mouse scrolled (445, 374) with delta (0, 0)
Screenshot: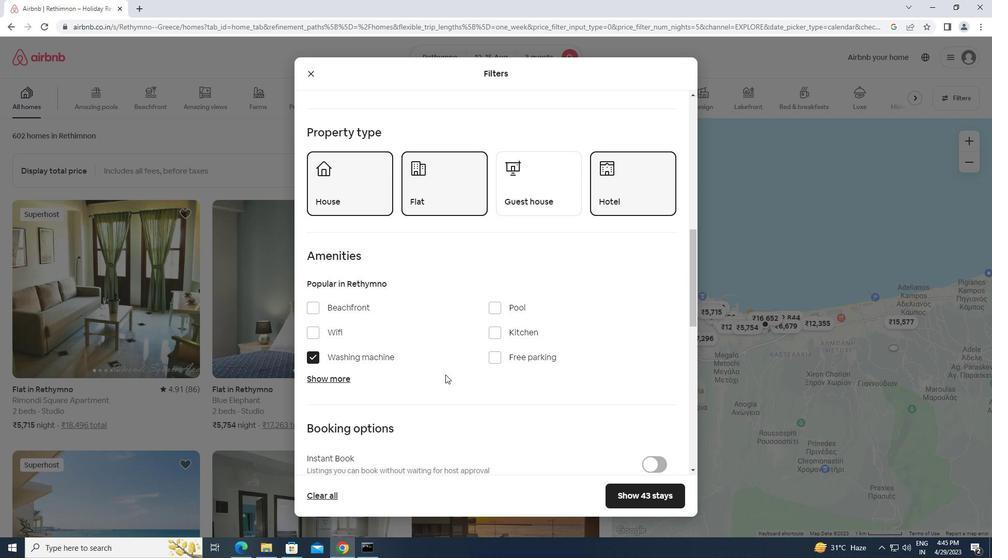 
Action: Mouse scrolled (445, 374) with delta (0, 0)
Screenshot: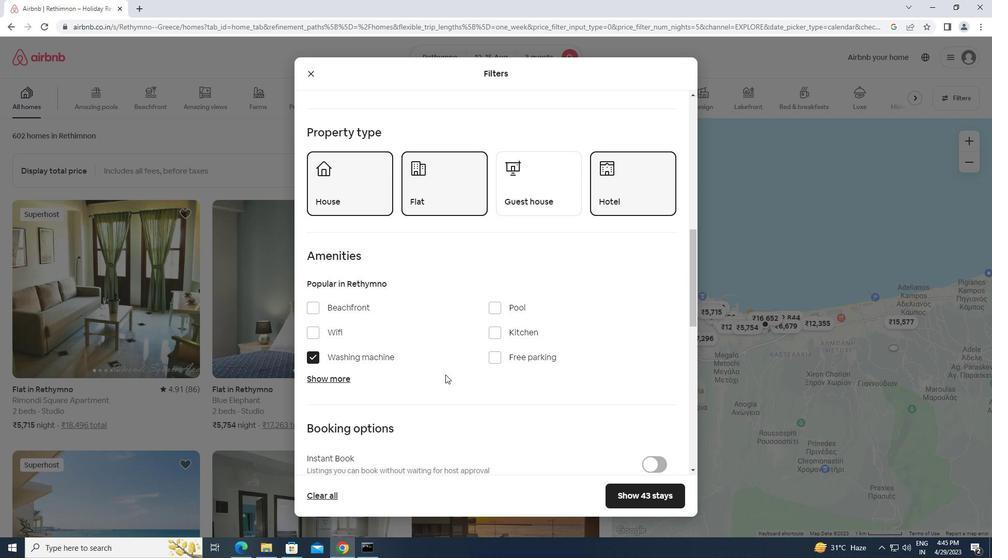 
Action: Mouse moved to (644, 401)
Screenshot: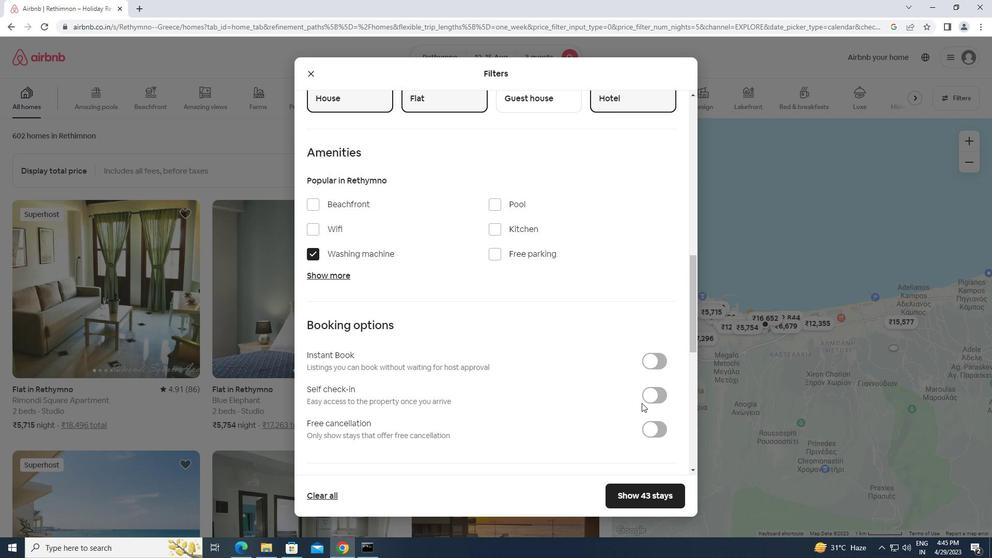 
Action: Mouse pressed left at (644, 401)
Screenshot: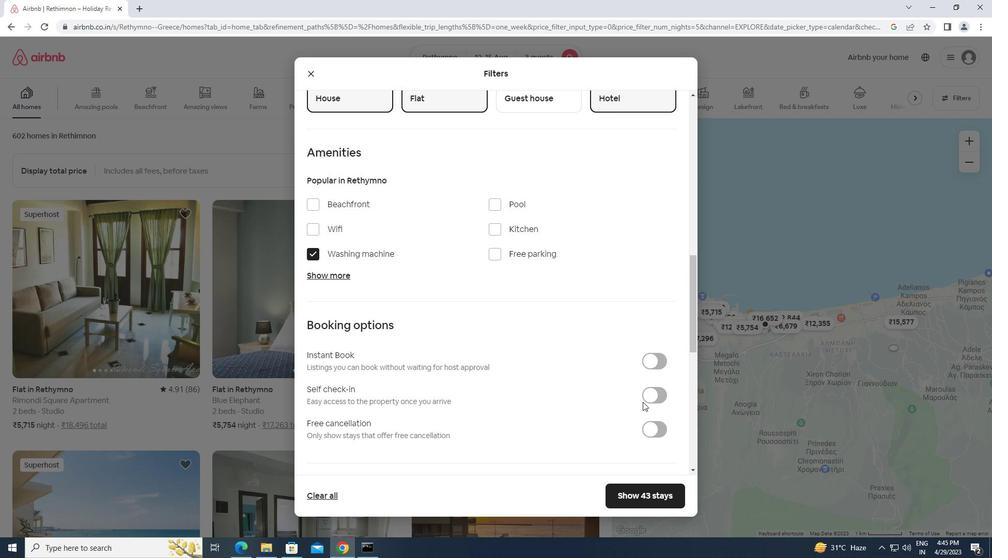 
Action: Mouse moved to (541, 403)
Screenshot: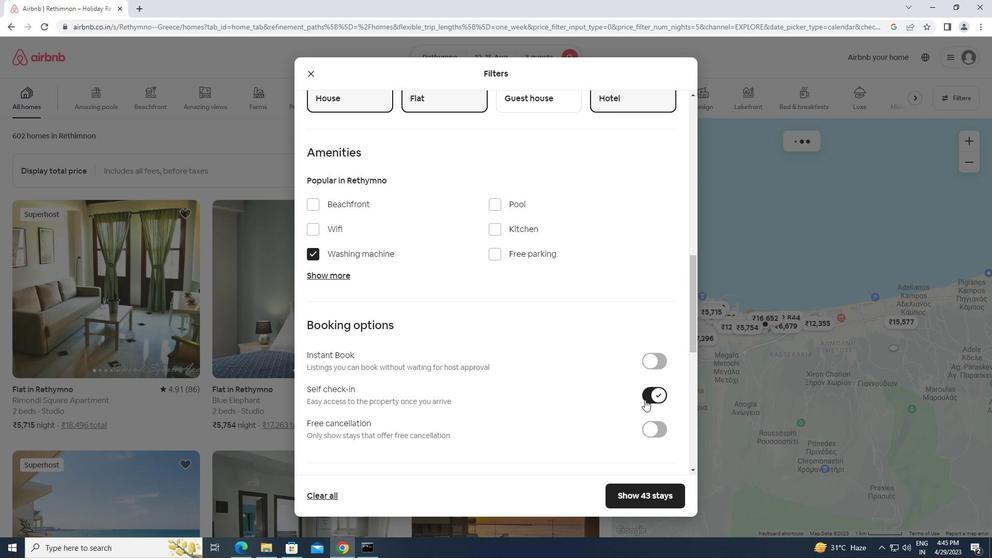 
Action: Mouse scrolled (541, 402) with delta (0, 0)
Screenshot: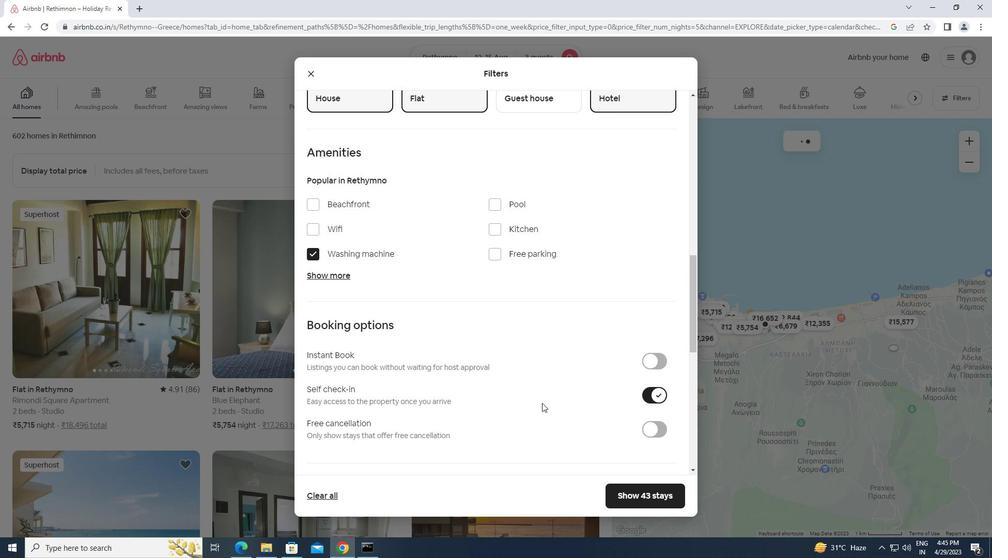 
Action: Mouse moved to (541, 403)
Screenshot: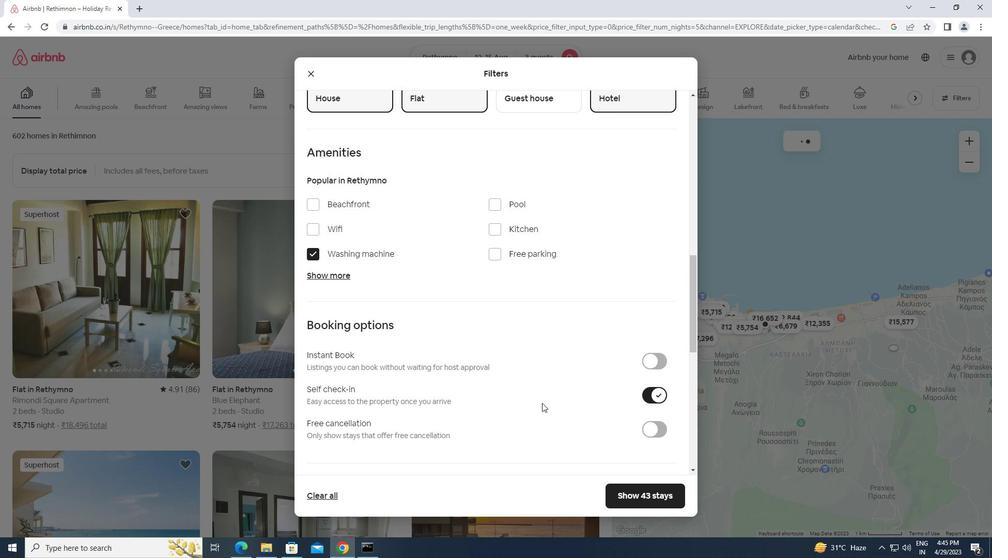 
Action: Mouse scrolled (541, 402) with delta (0, 0)
Screenshot: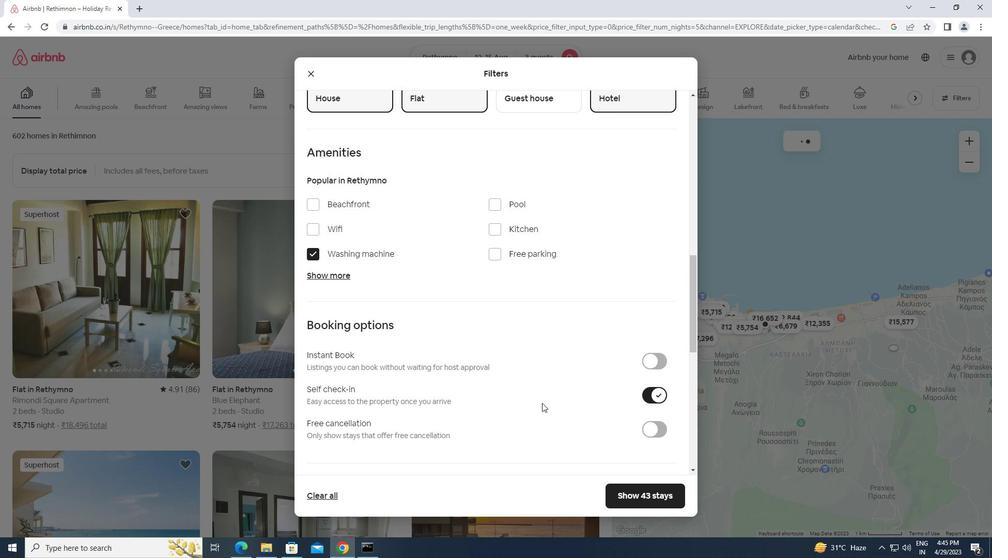 
Action: Mouse scrolled (541, 402) with delta (0, 0)
Screenshot: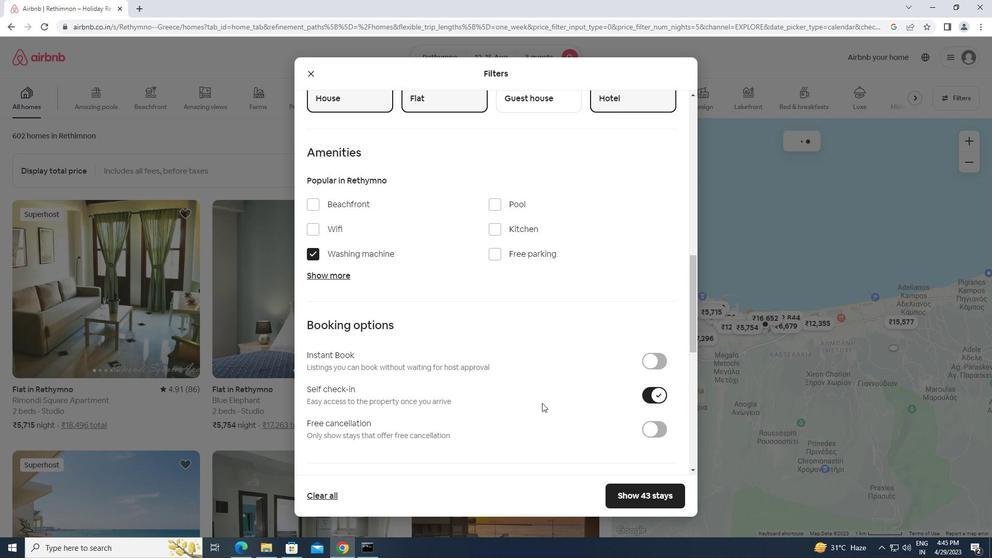 
Action: Mouse scrolled (541, 402) with delta (0, 0)
Screenshot: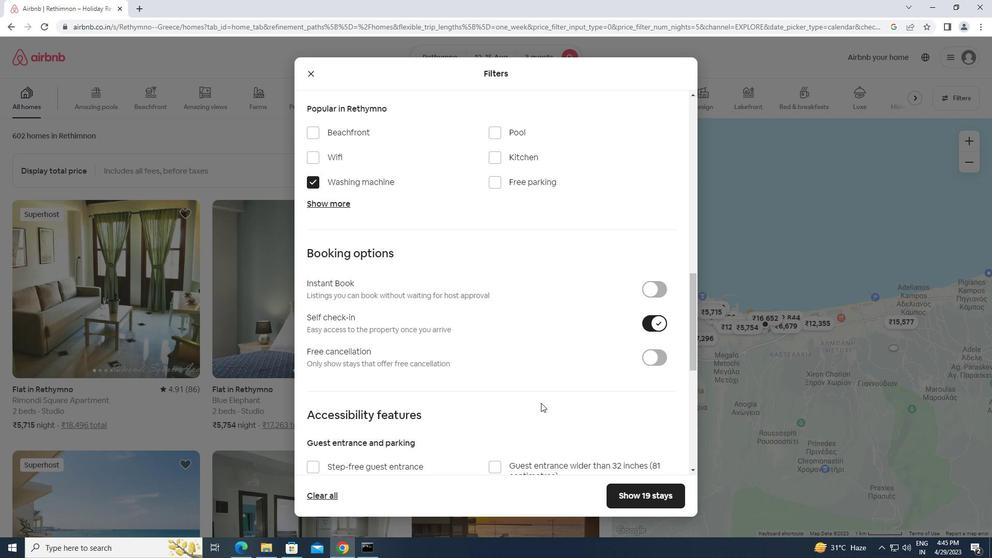 
Action: Mouse scrolled (541, 402) with delta (0, 0)
Screenshot: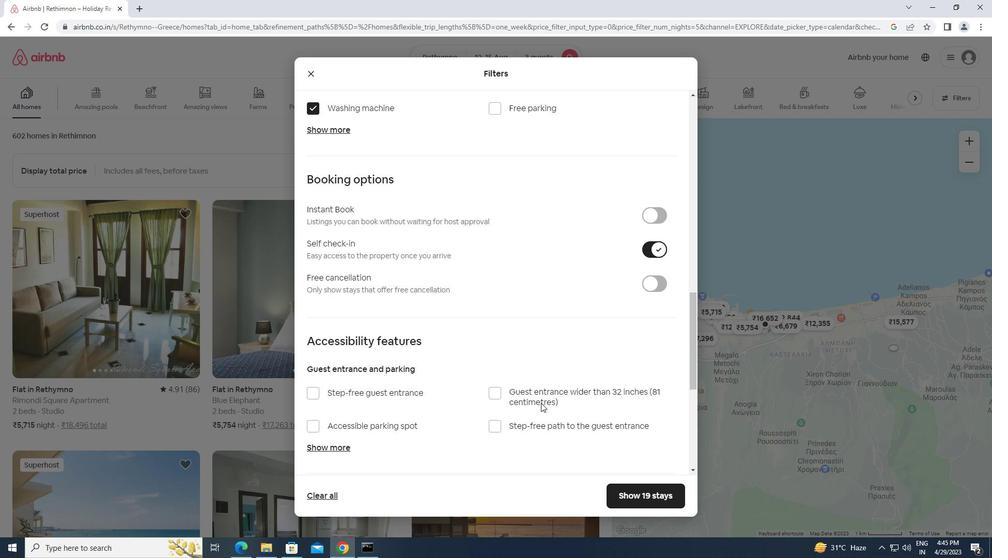 
Action: Mouse scrolled (541, 402) with delta (0, 0)
Screenshot: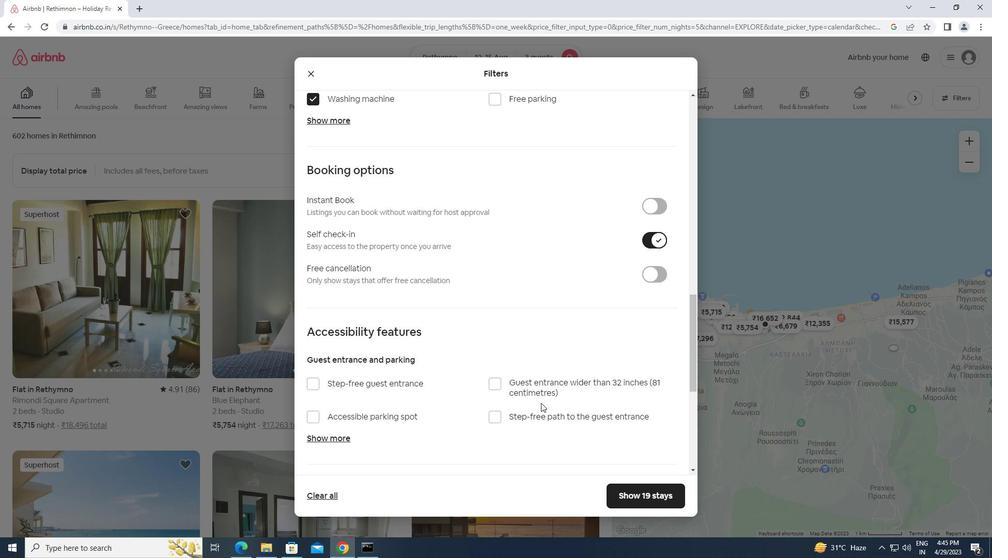 
Action: Mouse moved to (597, 405)
Screenshot: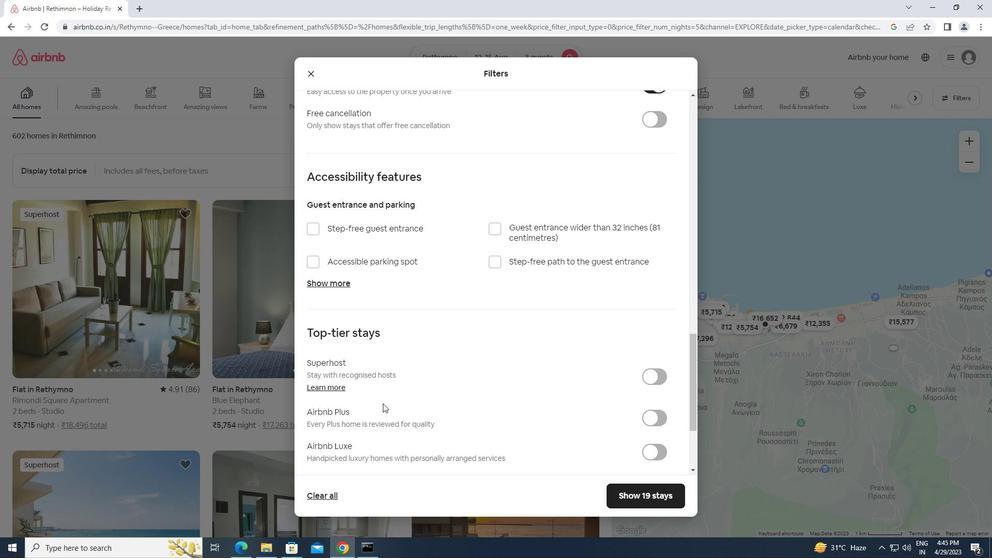 
Action: Mouse scrolled (597, 405) with delta (0, 0)
Screenshot: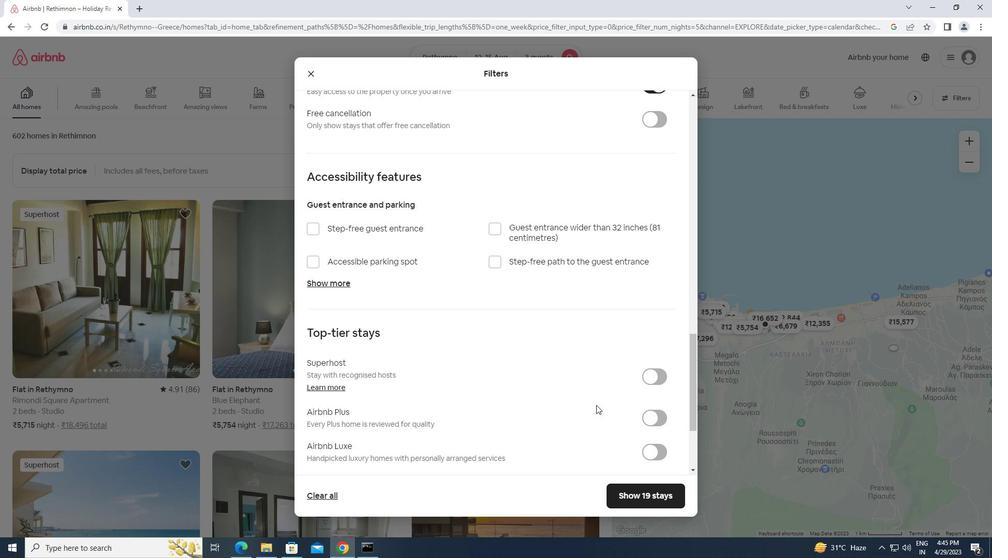 
Action: Mouse scrolled (597, 405) with delta (0, 0)
Screenshot: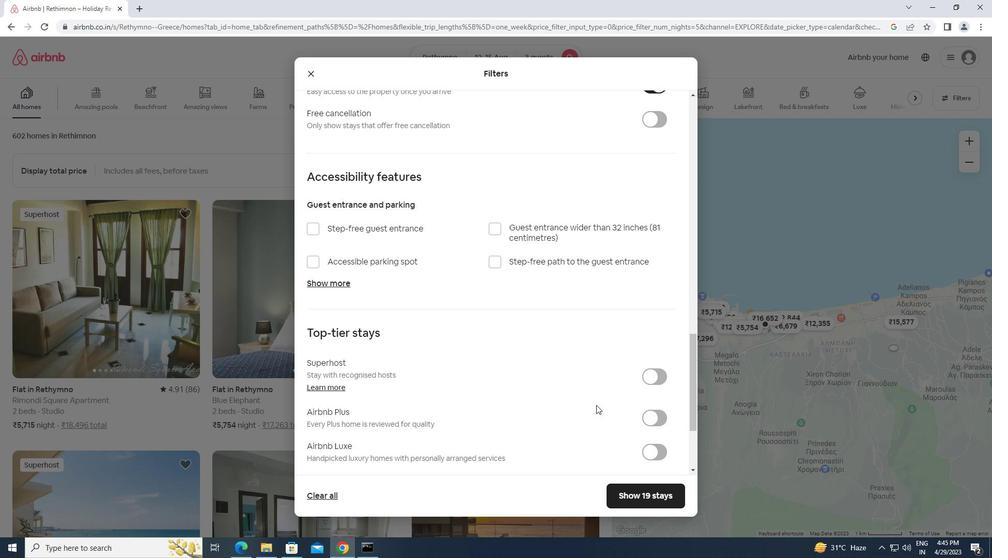 
Action: Mouse scrolled (597, 405) with delta (0, 0)
Screenshot: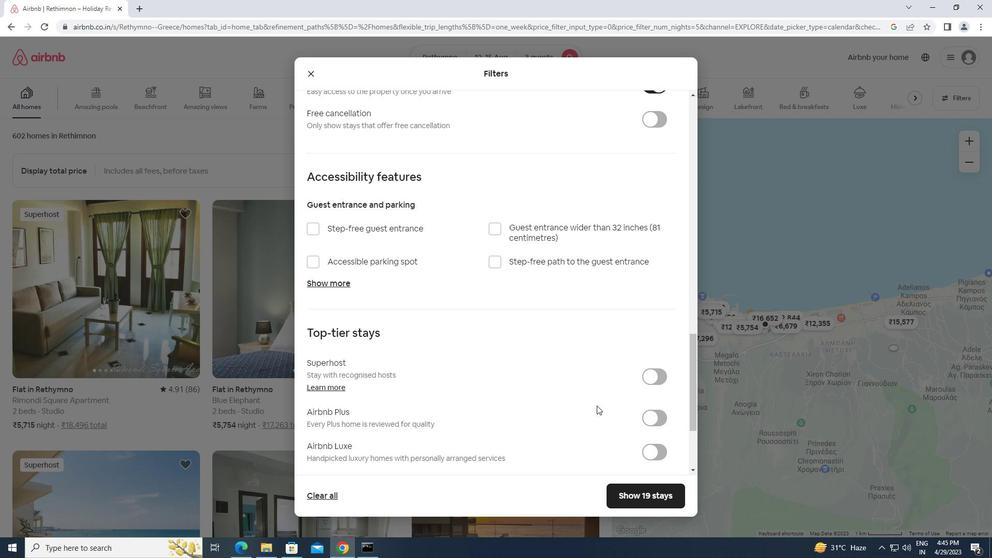 
Action: Mouse moved to (312, 405)
Screenshot: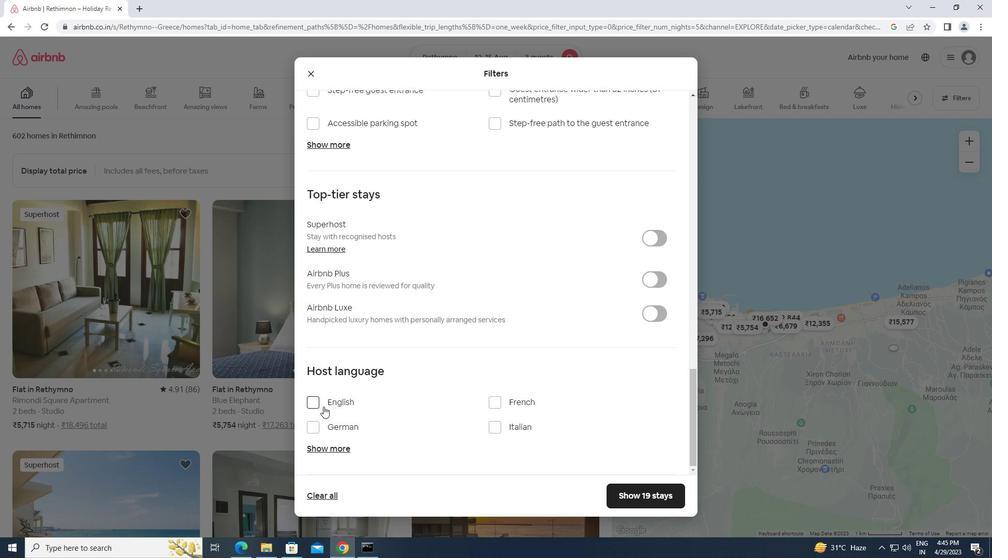 
Action: Mouse pressed left at (312, 405)
Screenshot: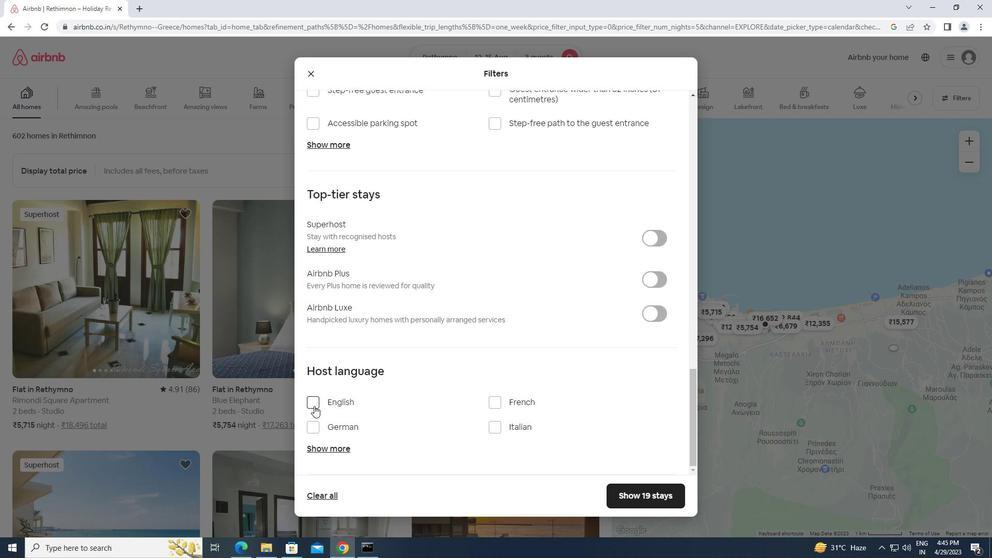 
Action: Mouse moved to (653, 497)
Screenshot: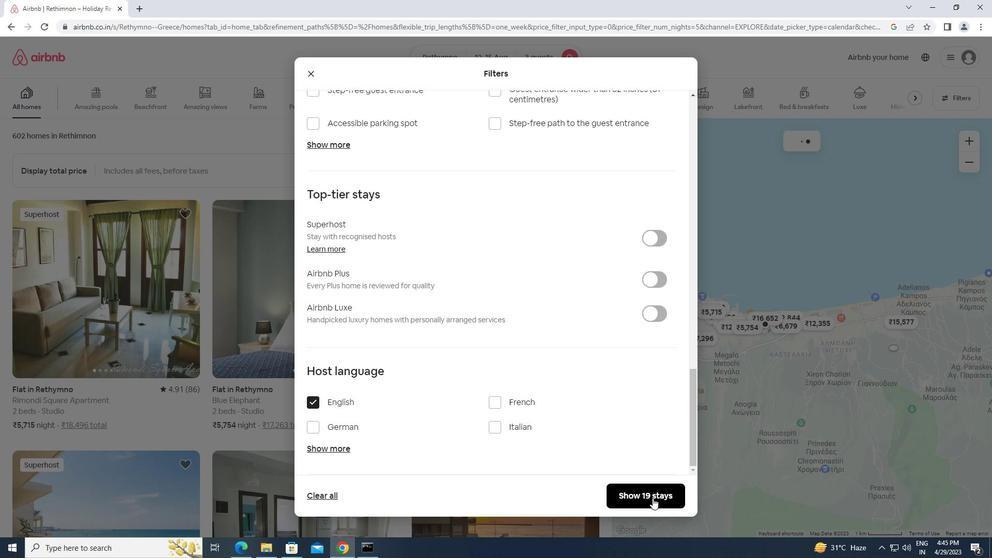 
Action: Mouse pressed left at (653, 497)
Screenshot: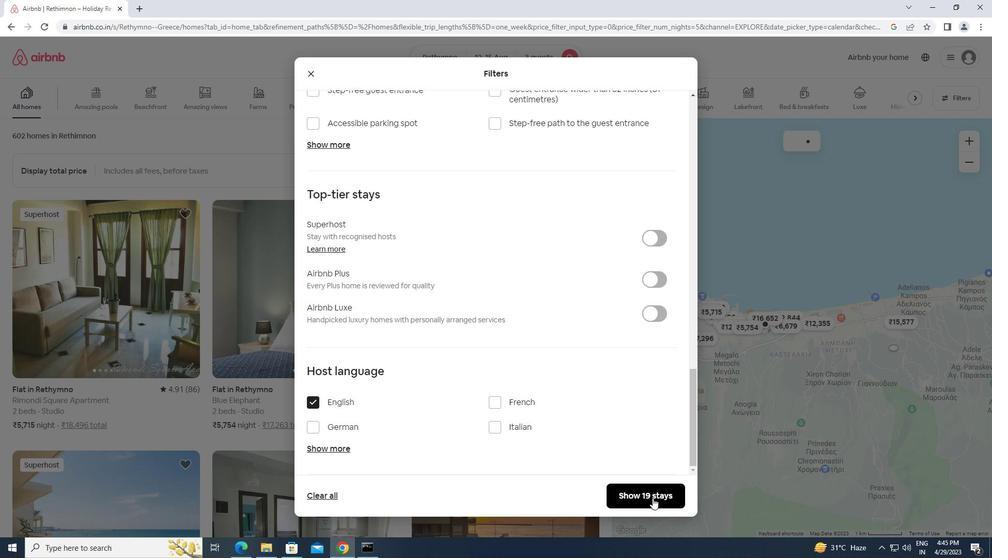 
Action: Mouse moved to (653, 491)
Screenshot: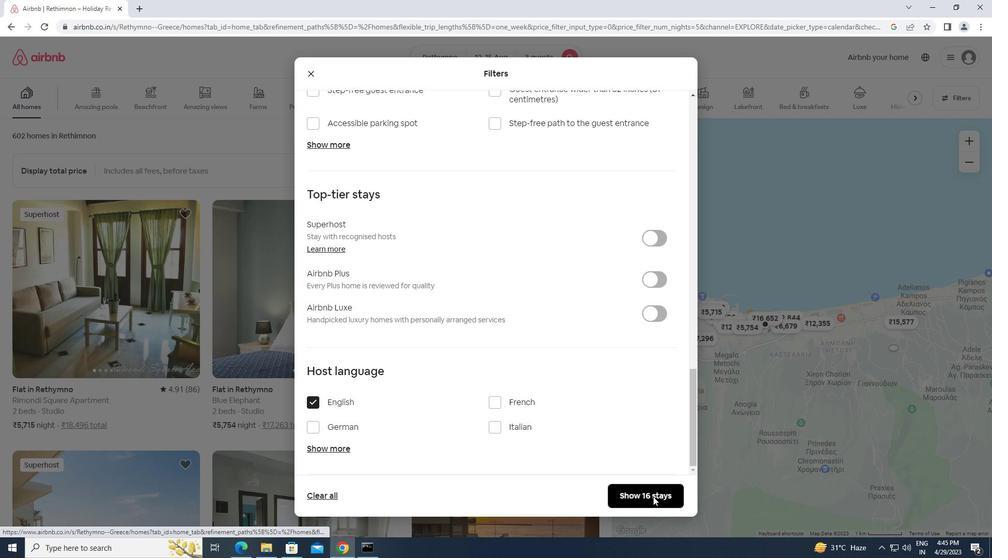 
